Task: Search one way flight ticket for 3 adults in first from Longview: East Texas Regional Airport to Fort Wayne: Fort Wayne International Airport on 8-4-2023. Choice of flights is Alaska. Number of bags: 2 checked bags. Price is upto 82000. Outbound departure time preference is 5:00.
Action: Mouse moved to (219, 298)
Screenshot: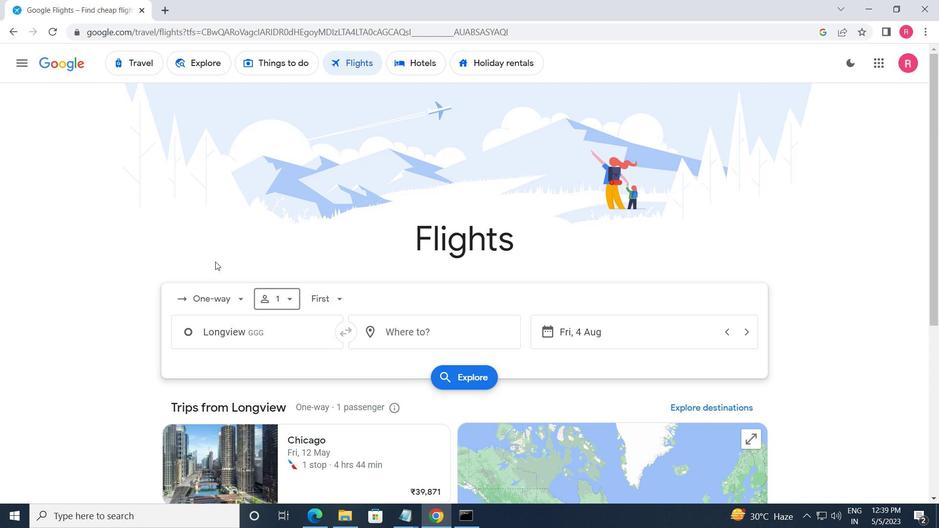 
Action: Mouse pressed left at (219, 298)
Screenshot: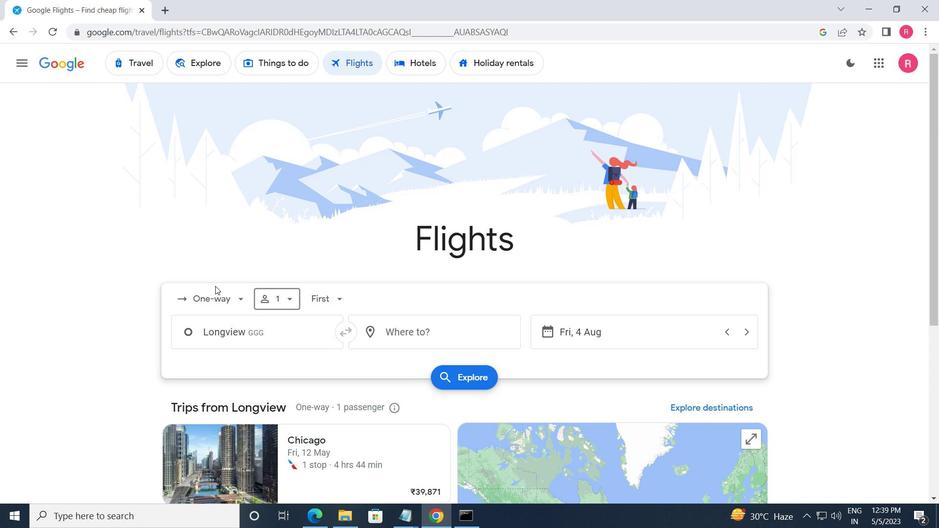
Action: Mouse moved to (238, 351)
Screenshot: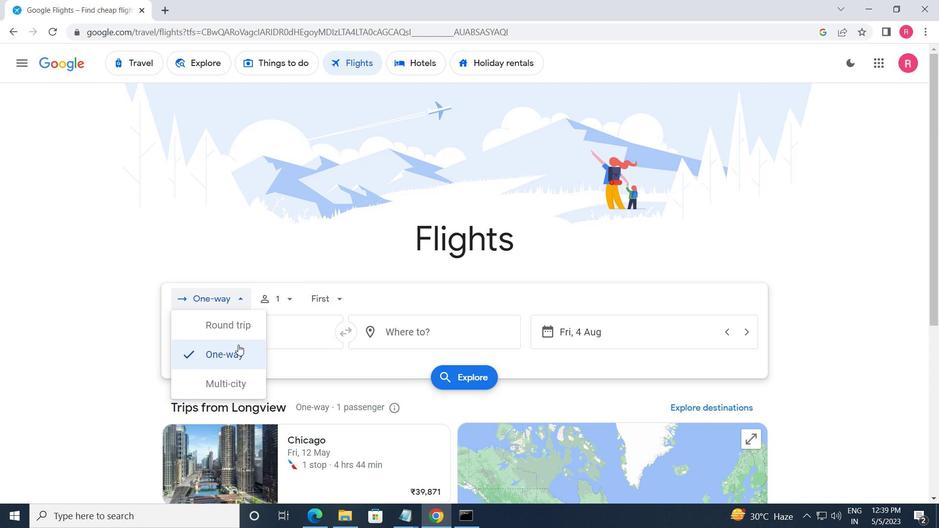 
Action: Mouse pressed left at (238, 351)
Screenshot: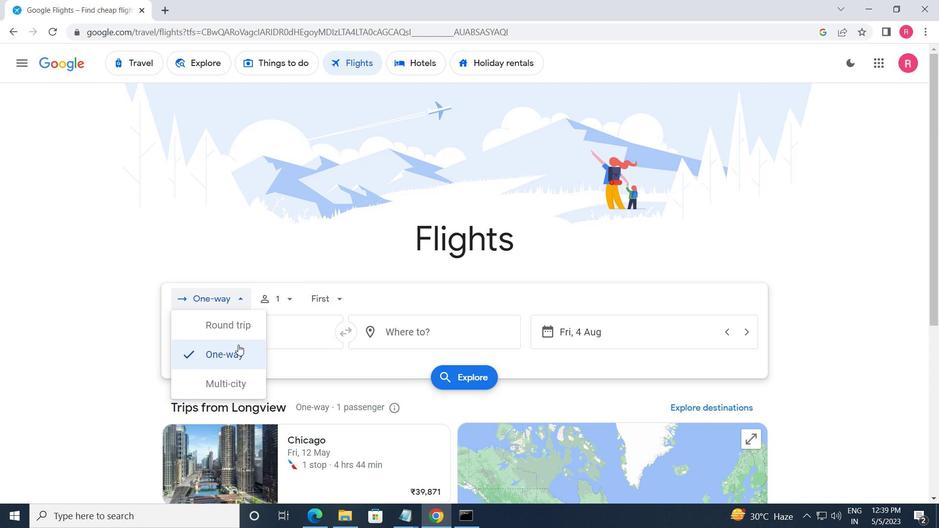 
Action: Mouse moved to (276, 305)
Screenshot: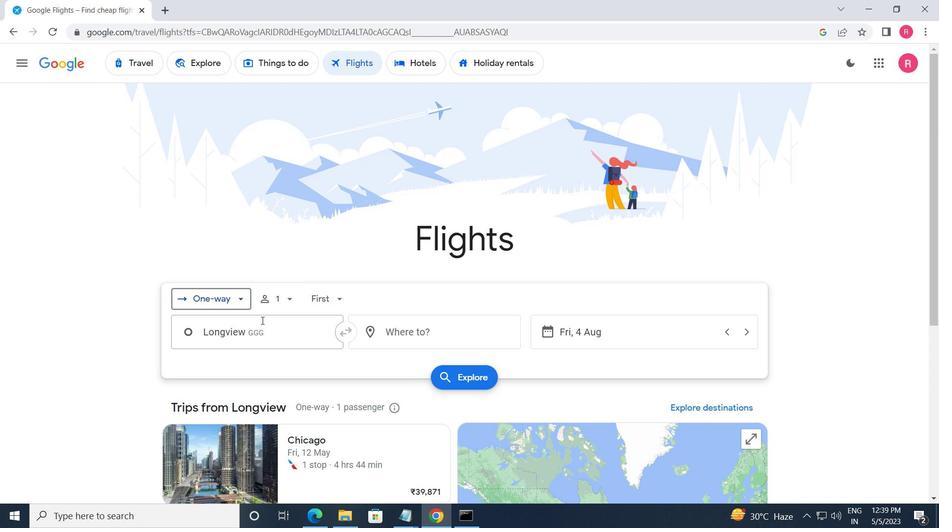 
Action: Mouse pressed left at (276, 305)
Screenshot: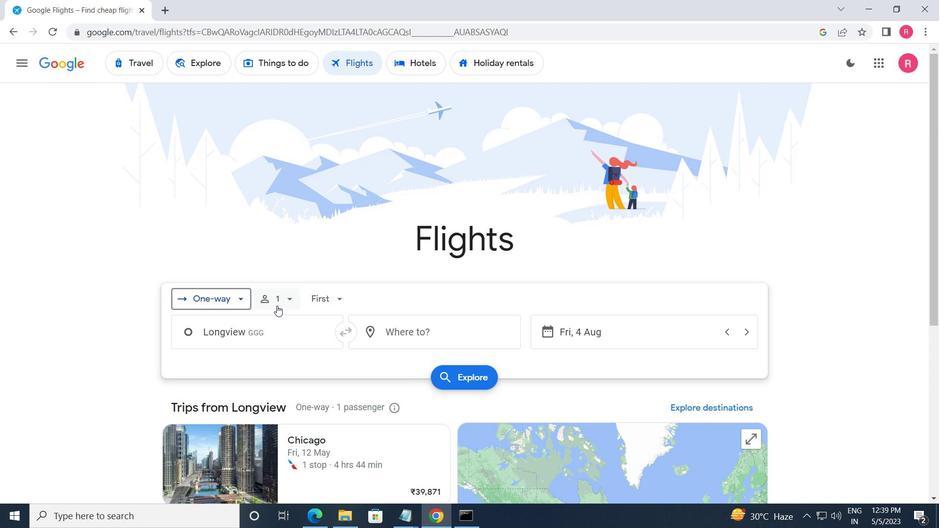 
Action: Mouse moved to (385, 330)
Screenshot: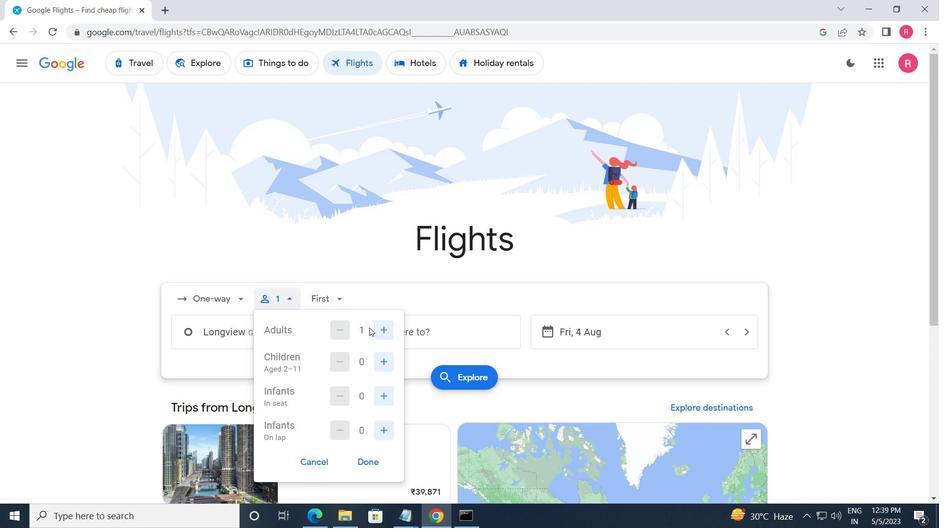 
Action: Mouse pressed left at (385, 330)
Screenshot: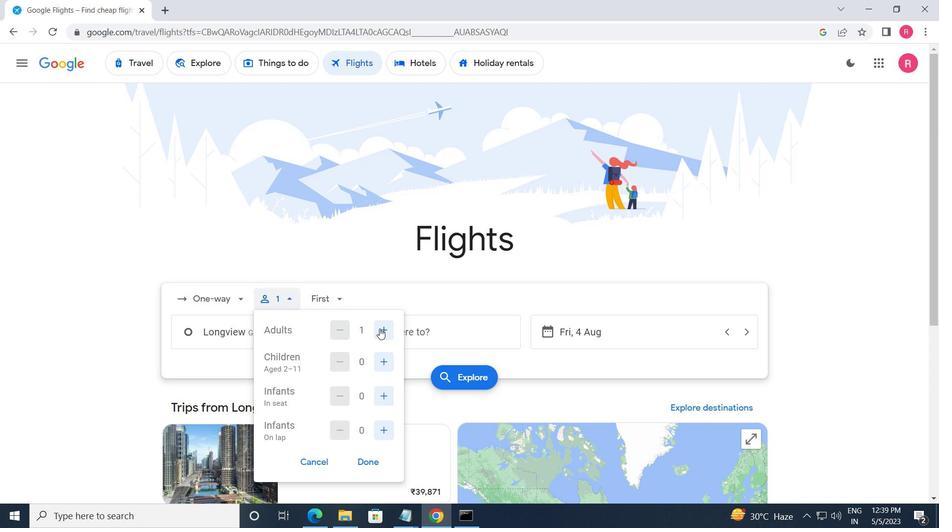 
Action: Mouse pressed left at (385, 330)
Screenshot: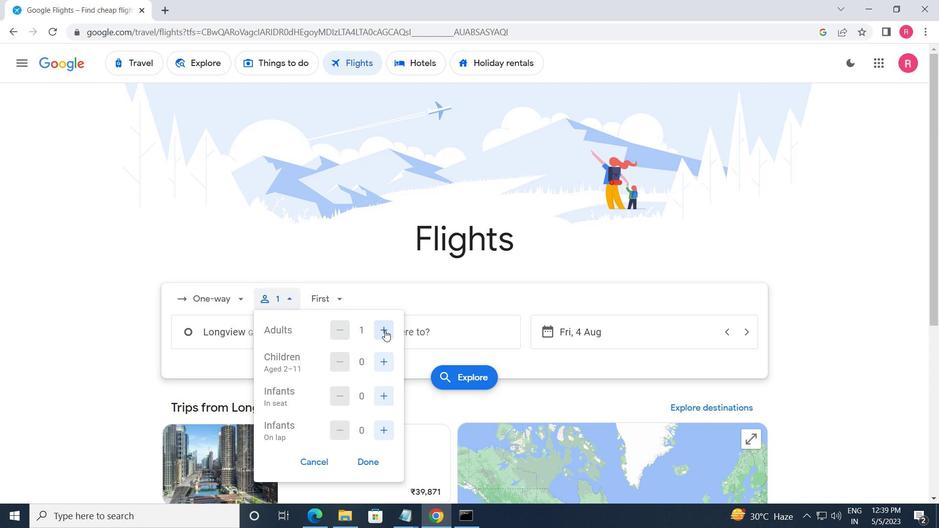 
Action: Mouse moved to (364, 462)
Screenshot: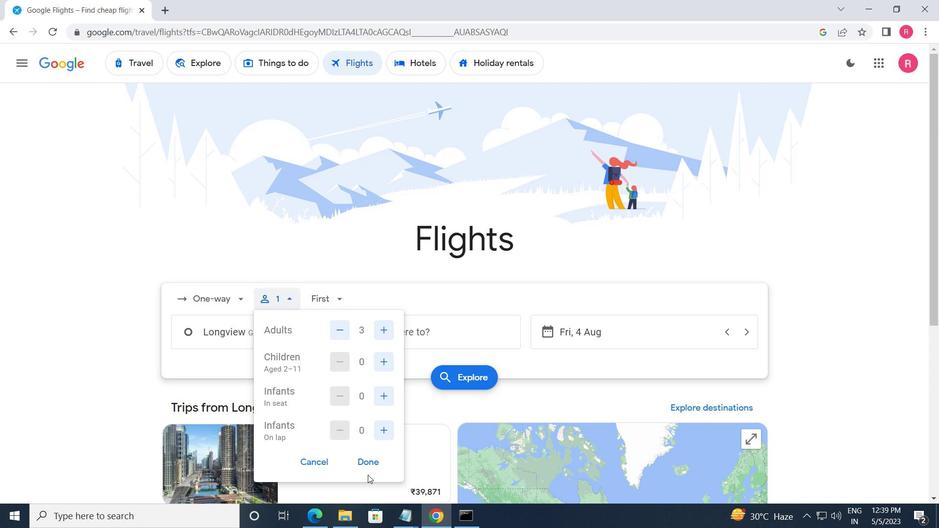 
Action: Mouse pressed left at (364, 462)
Screenshot: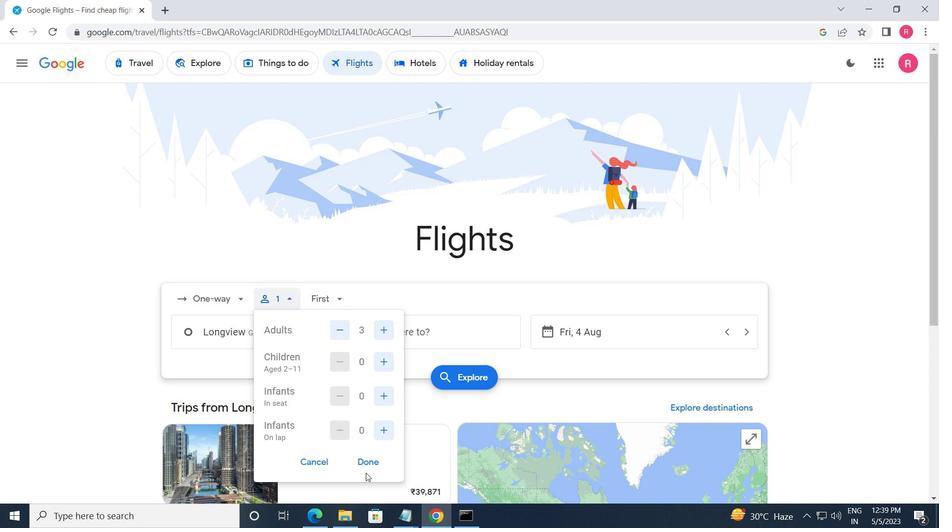 
Action: Mouse moved to (334, 309)
Screenshot: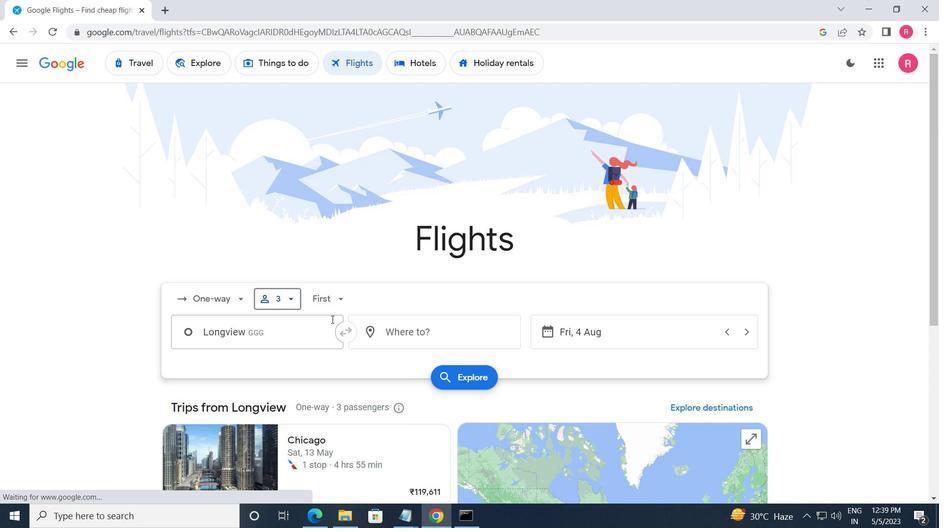 
Action: Mouse pressed left at (334, 309)
Screenshot: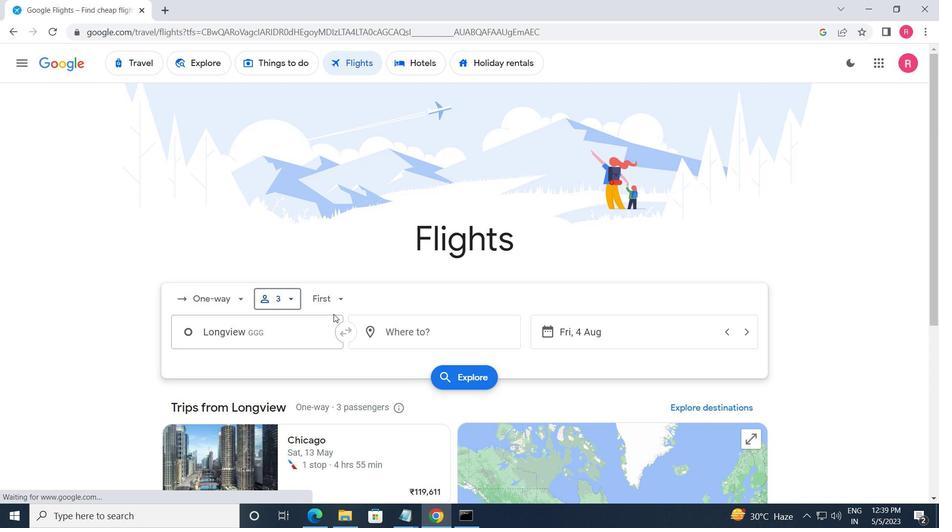 
Action: Mouse moved to (356, 411)
Screenshot: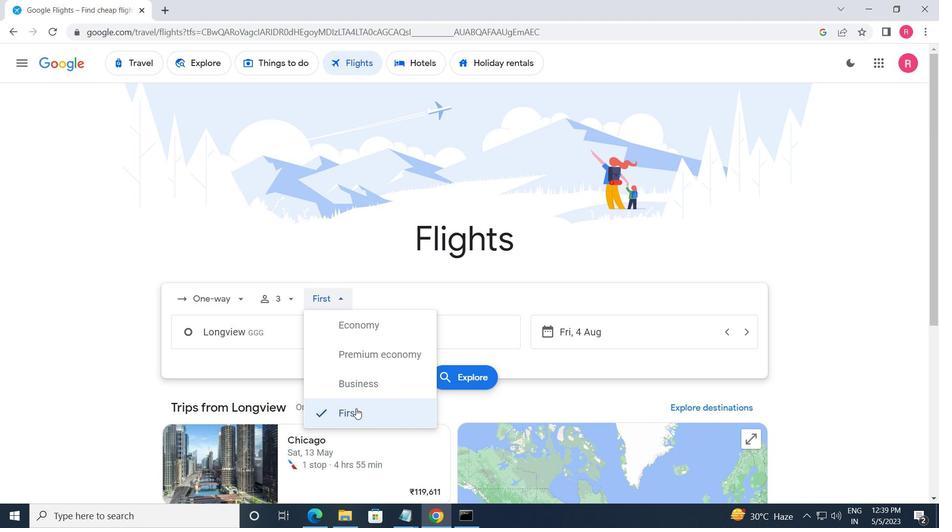 
Action: Mouse pressed left at (356, 411)
Screenshot: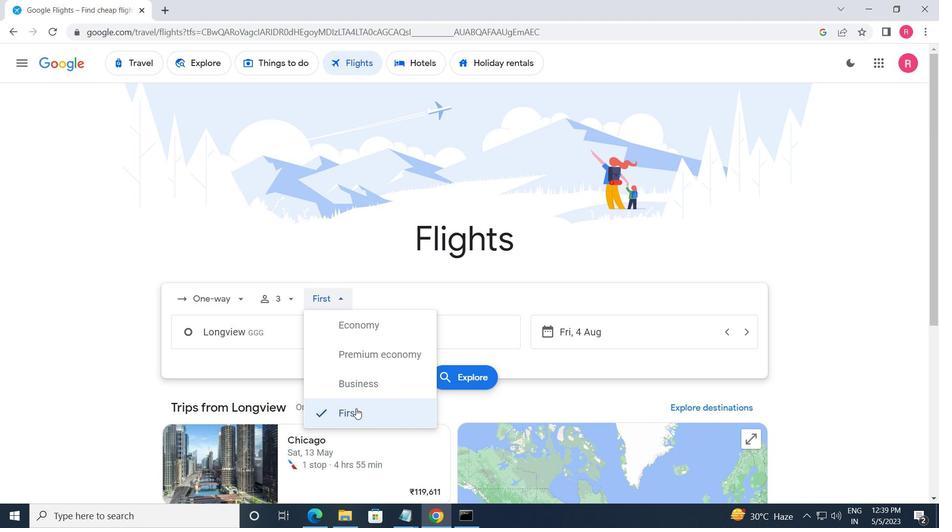 
Action: Mouse moved to (300, 336)
Screenshot: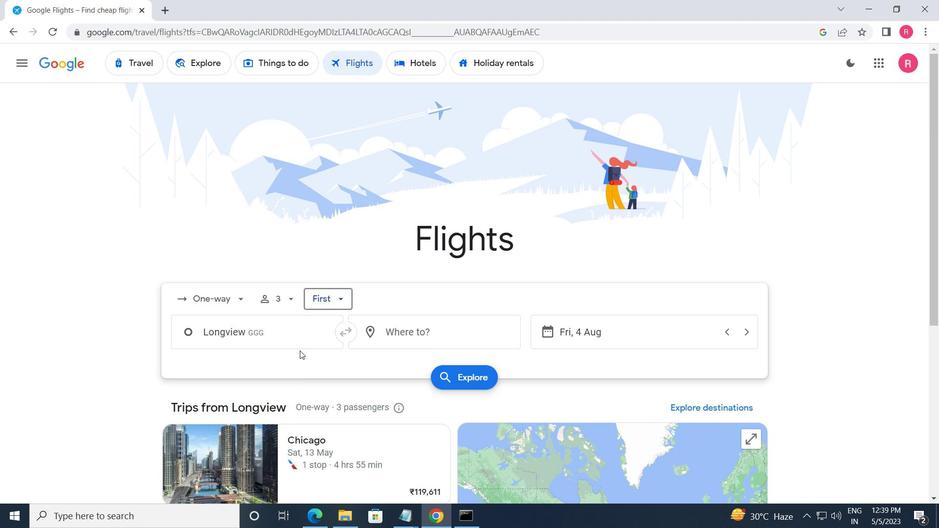 
Action: Mouse pressed left at (300, 336)
Screenshot: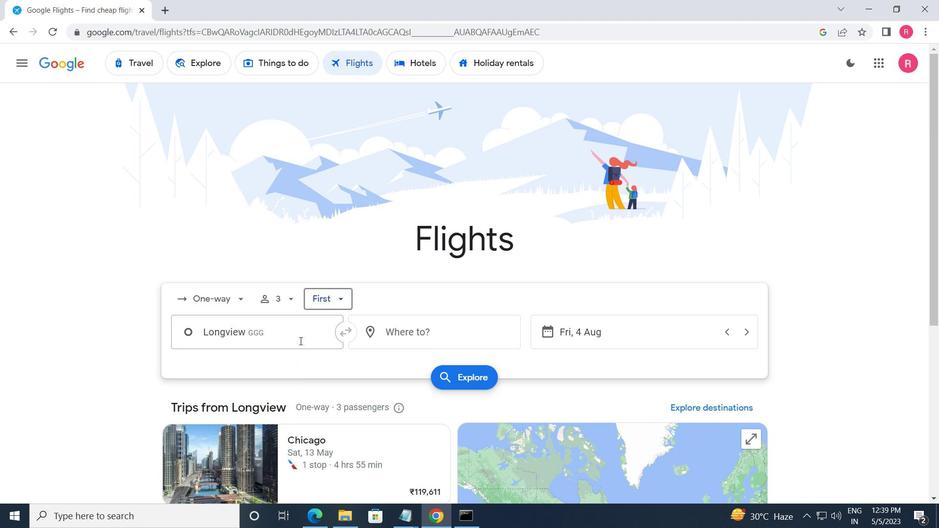 
Action: Key pressed <Key.shift_r><Key.shift_r>Longview
Screenshot: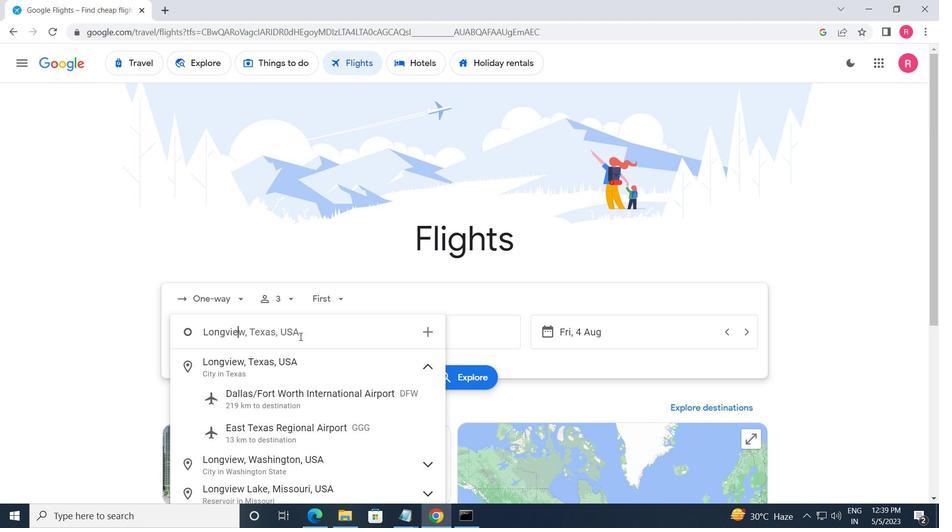 
Action: Mouse moved to (292, 420)
Screenshot: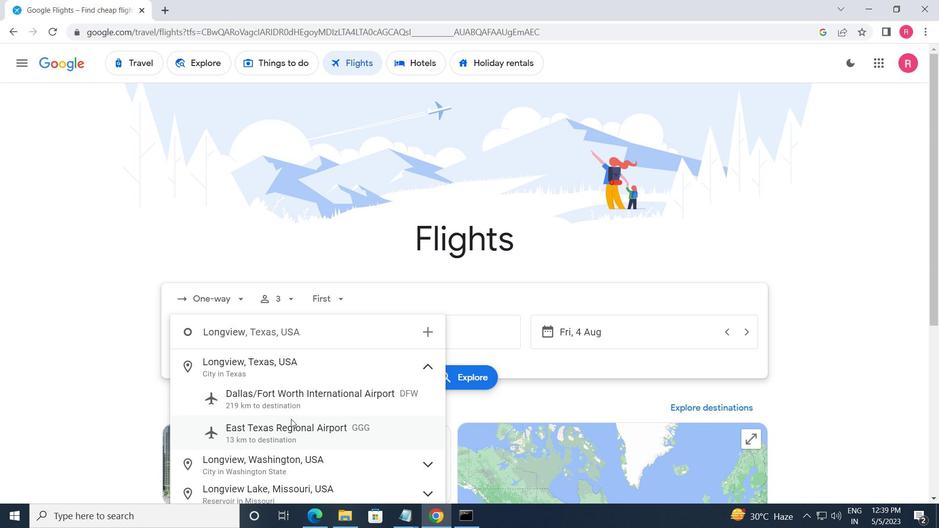 
Action: Mouse pressed left at (292, 420)
Screenshot: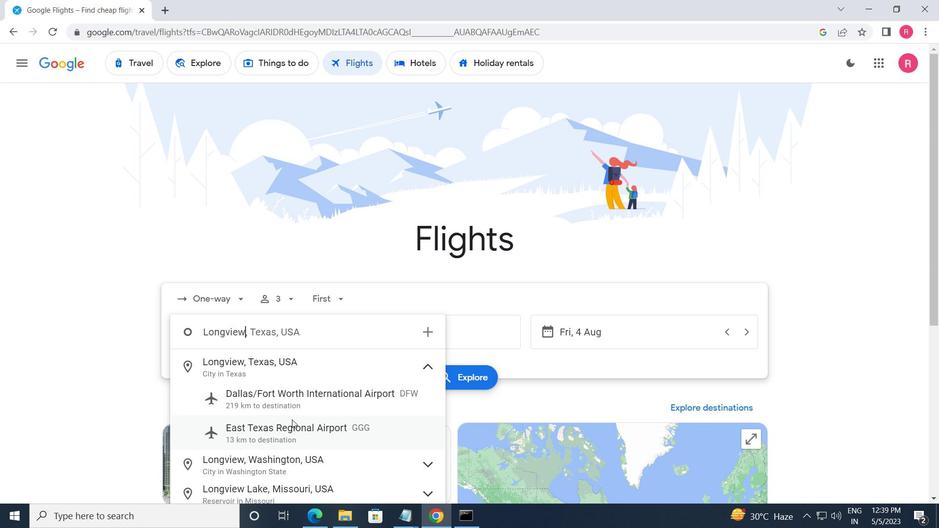 
Action: Mouse moved to (422, 335)
Screenshot: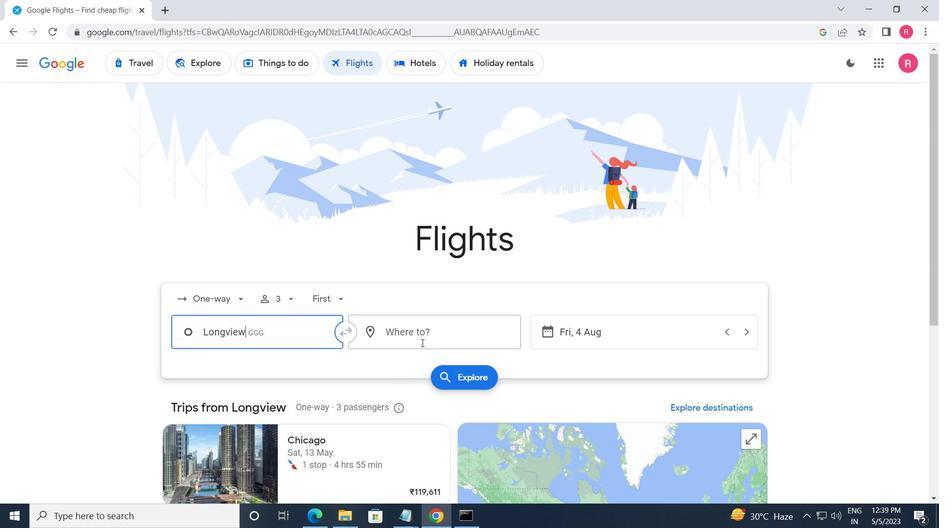 
Action: Mouse pressed left at (422, 335)
Screenshot: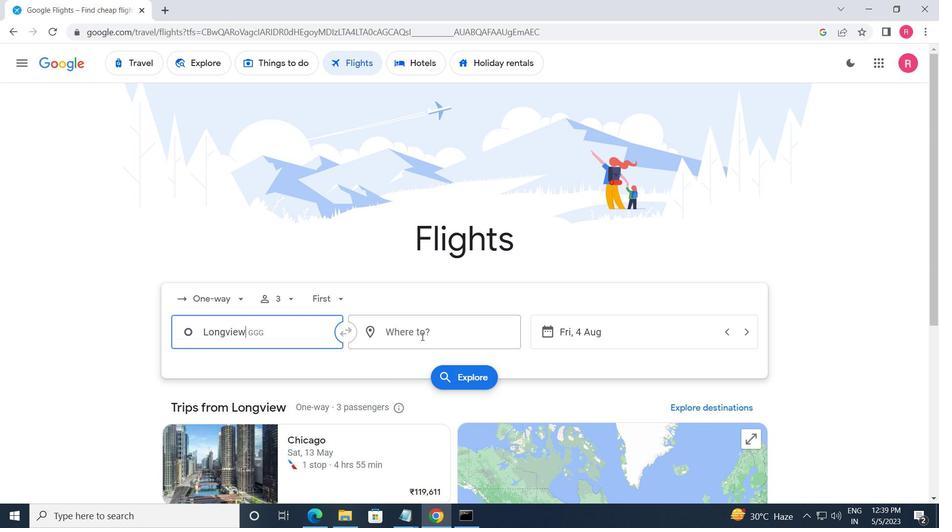 
Action: Mouse moved to (386, 324)
Screenshot: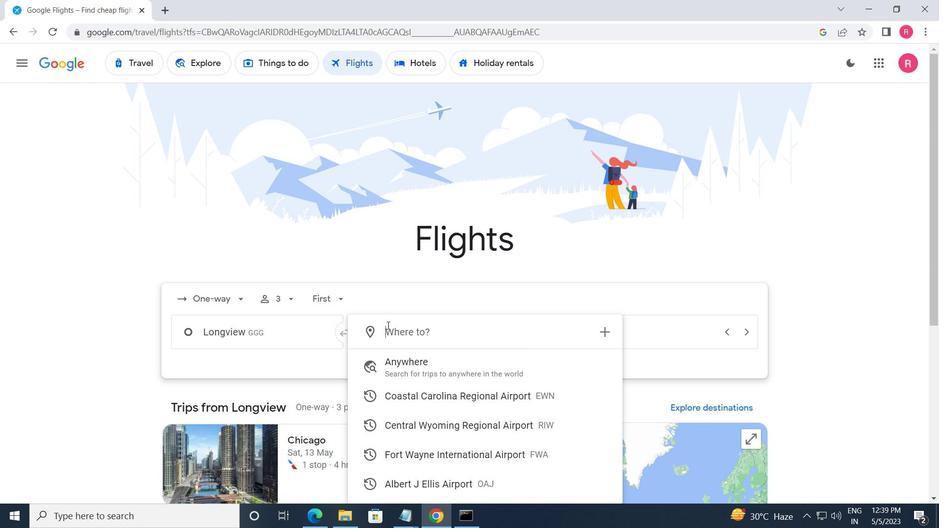 
Action: Key pressed <Key.shift>FORT<Key.space><Key.shift>WAYM<Key.backspace>NE
Screenshot: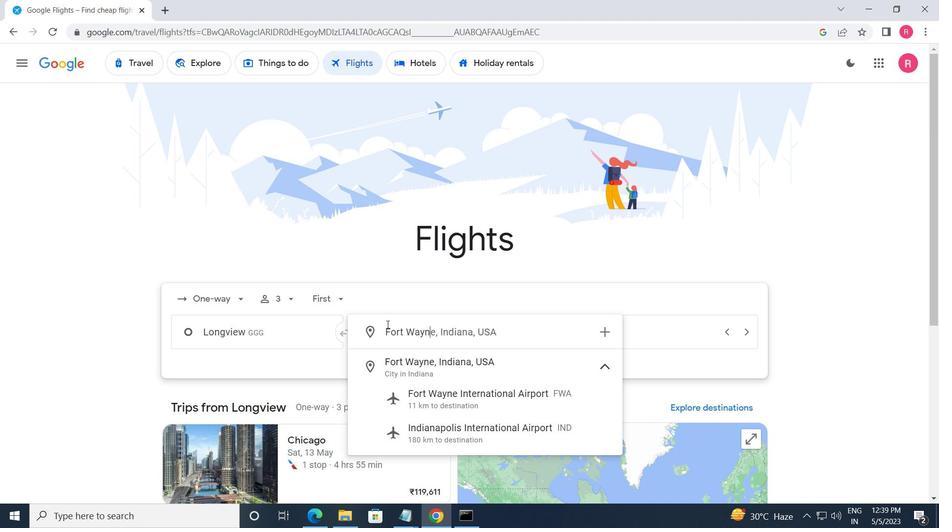
Action: Mouse moved to (493, 399)
Screenshot: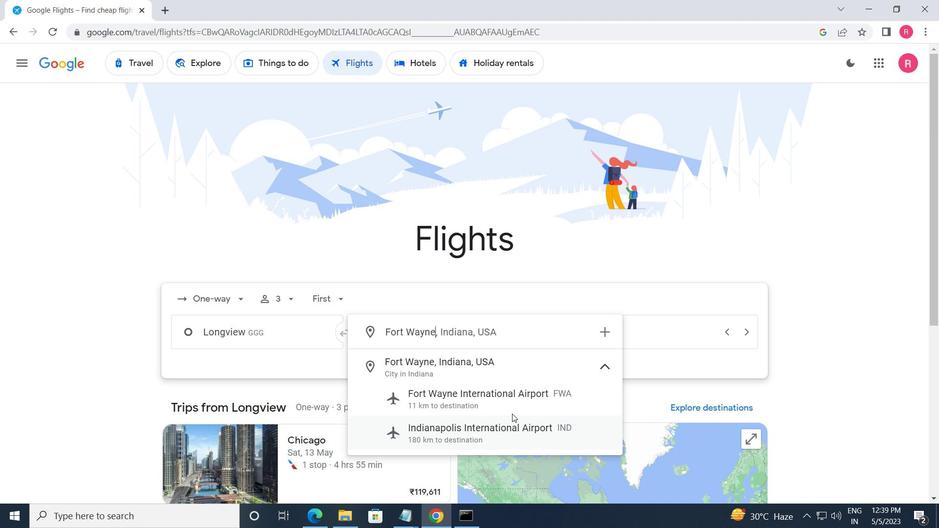 
Action: Mouse pressed left at (493, 399)
Screenshot: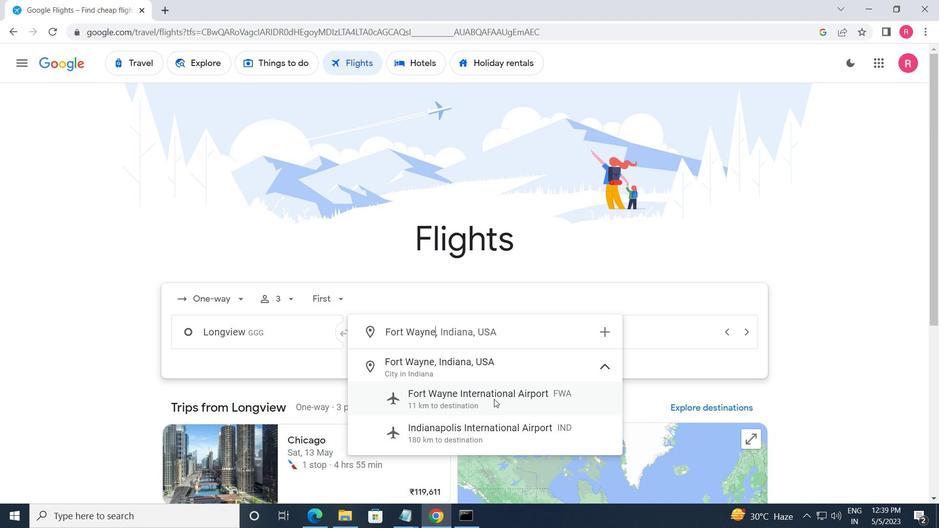 
Action: Mouse moved to (665, 323)
Screenshot: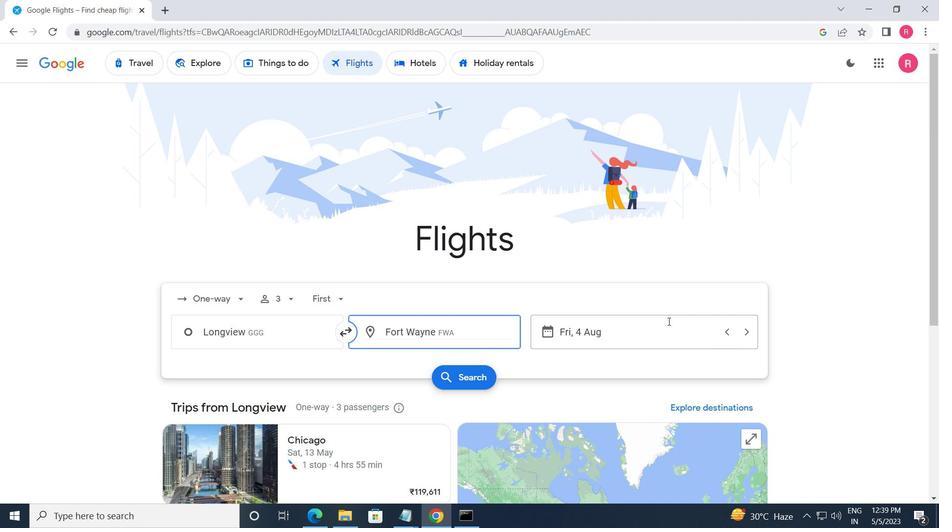
Action: Mouse pressed left at (665, 323)
Screenshot: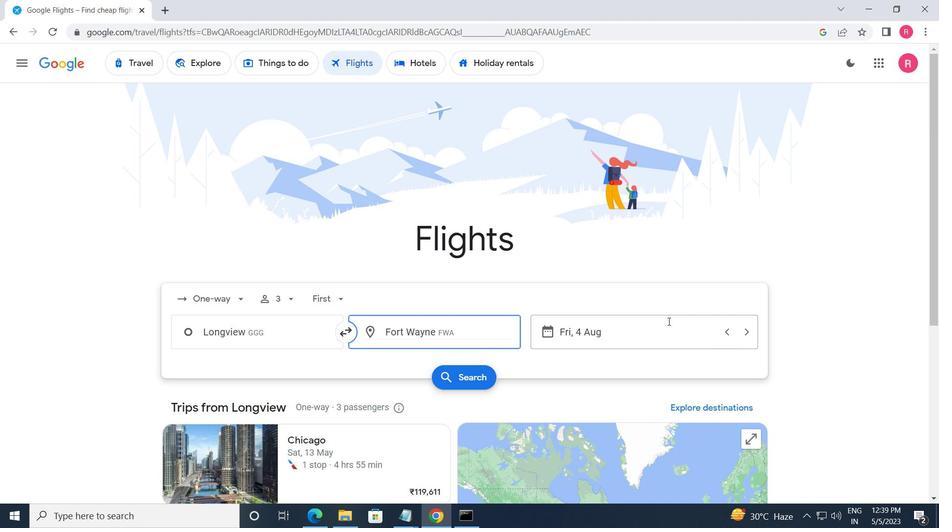 
Action: Mouse moved to (474, 286)
Screenshot: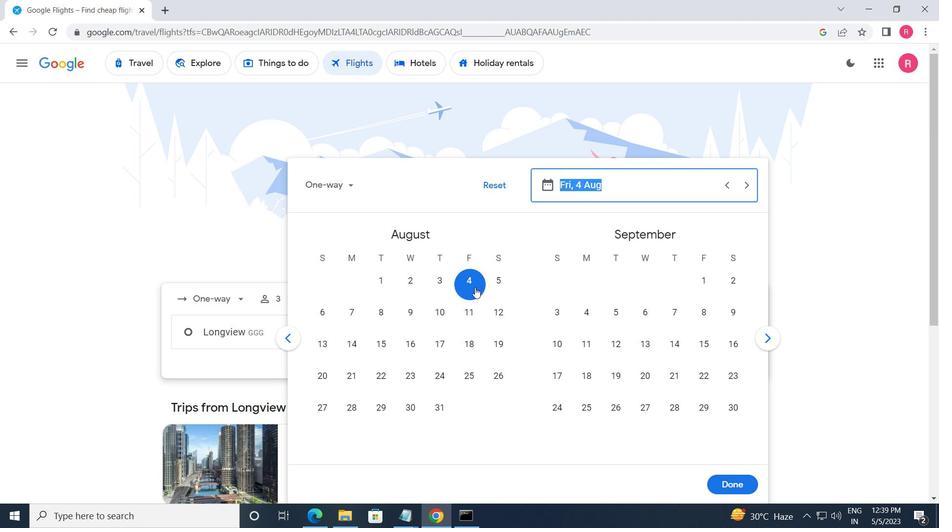 
Action: Mouse pressed left at (474, 286)
Screenshot: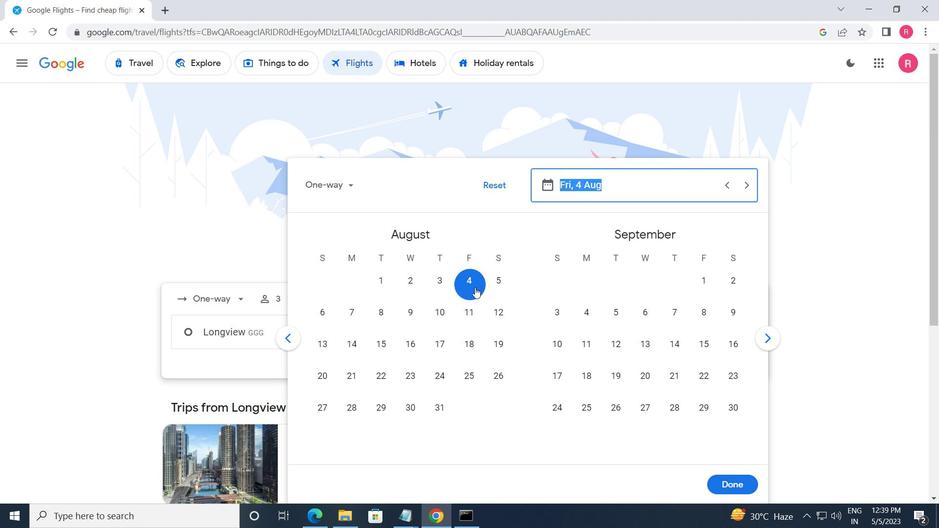 
Action: Mouse moved to (734, 489)
Screenshot: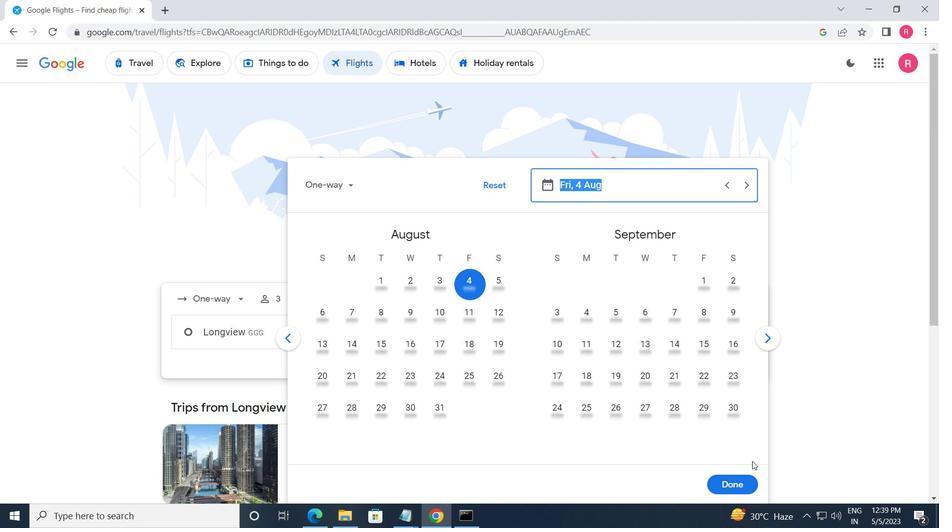 
Action: Mouse pressed left at (734, 489)
Screenshot: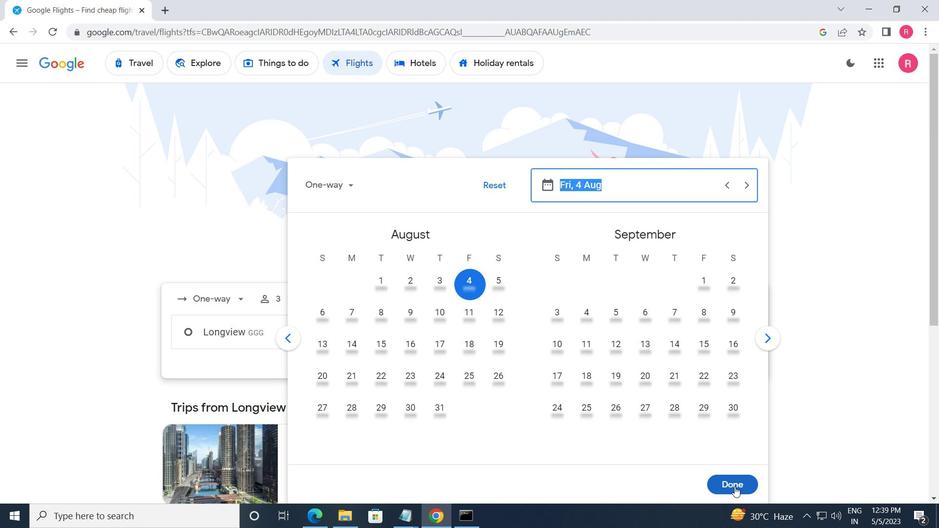 
Action: Mouse moved to (483, 374)
Screenshot: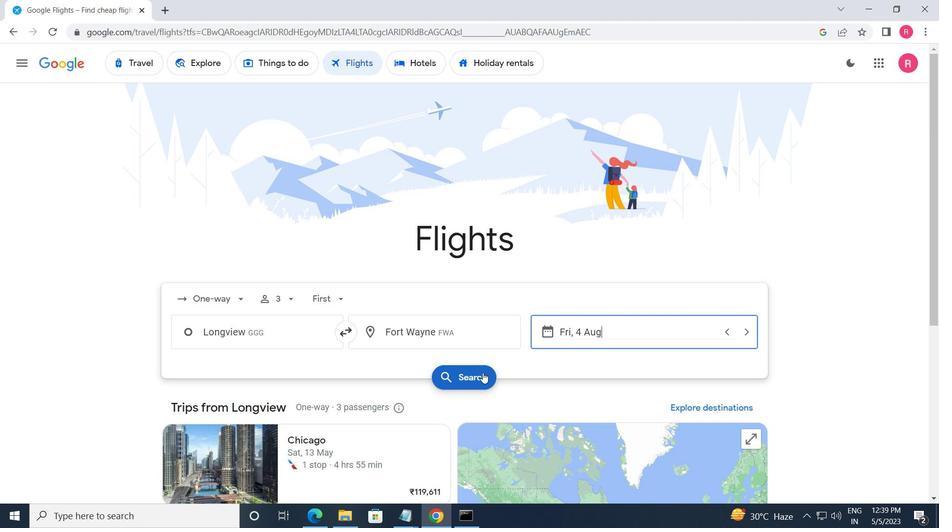 
Action: Mouse pressed left at (483, 374)
Screenshot: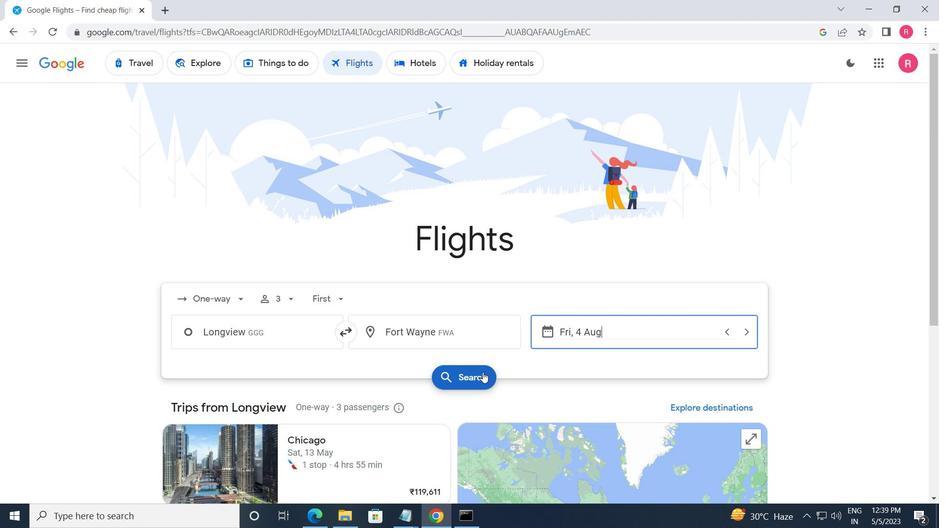 
Action: Mouse moved to (181, 179)
Screenshot: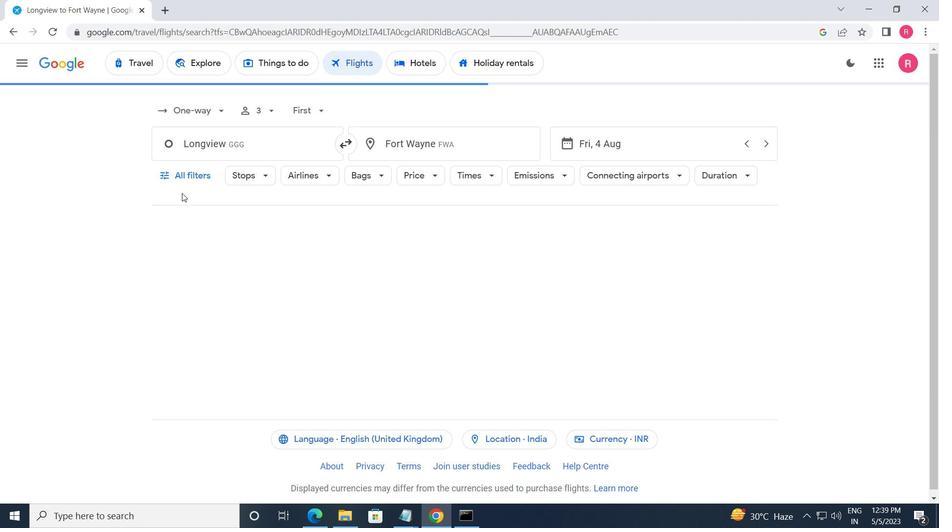
Action: Mouse pressed left at (181, 179)
Screenshot: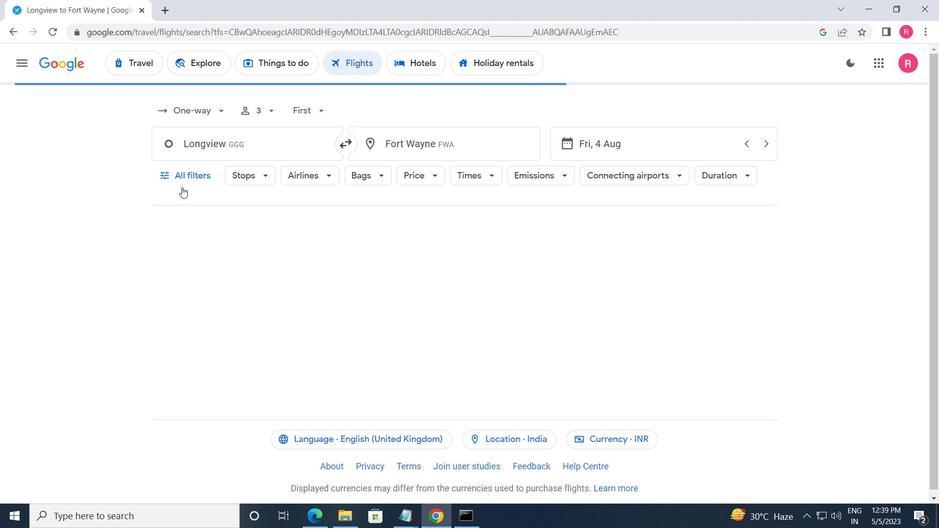 
Action: Mouse moved to (264, 310)
Screenshot: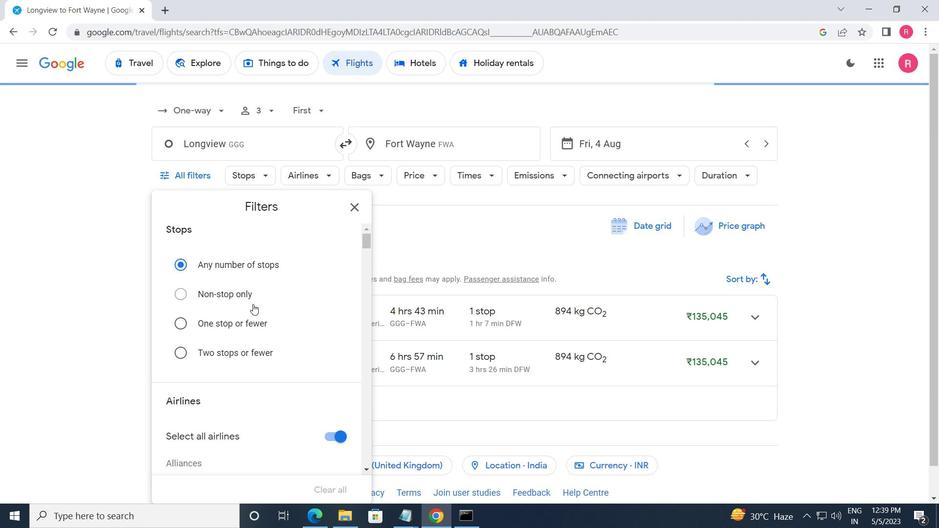 
Action: Mouse scrolled (264, 310) with delta (0, 0)
Screenshot: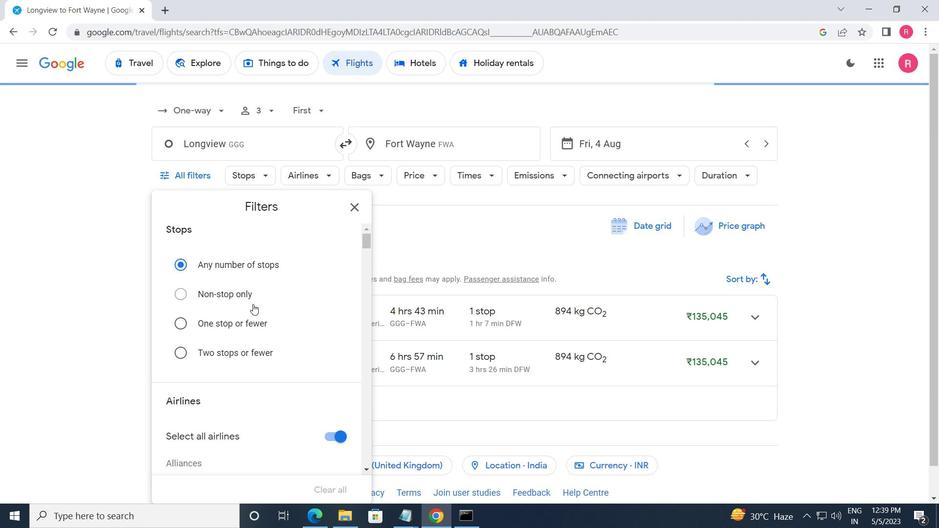 
Action: Mouse moved to (258, 313)
Screenshot: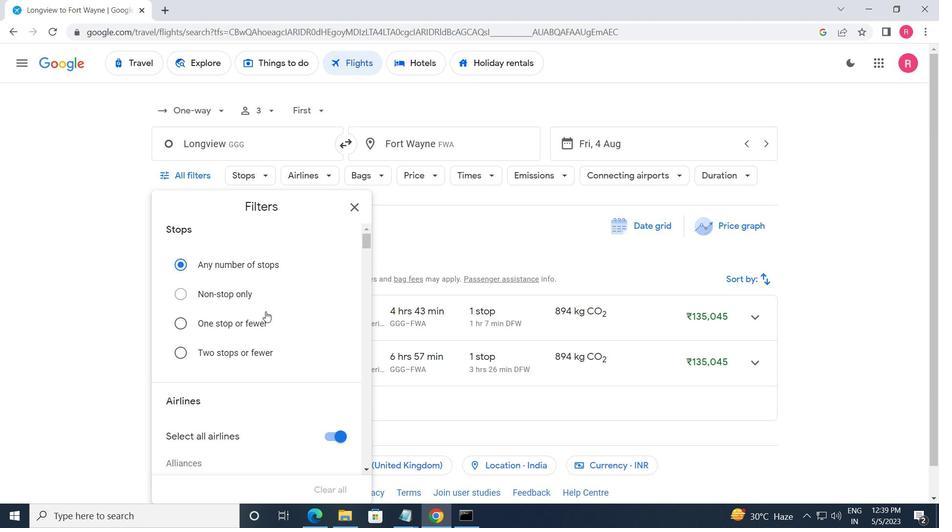 
Action: Mouse scrolled (258, 312) with delta (0, 0)
Screenshot: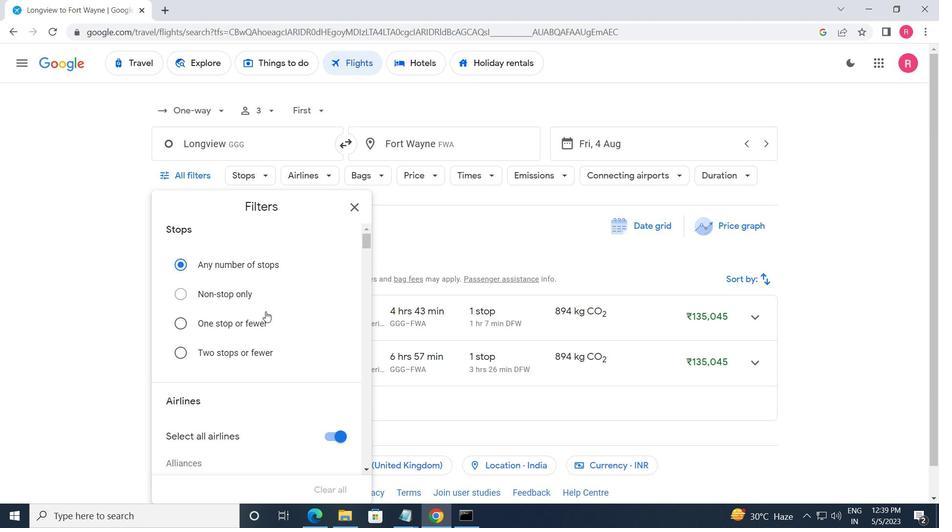 
Action: Mouse moved to (257, 313)
Screenshot: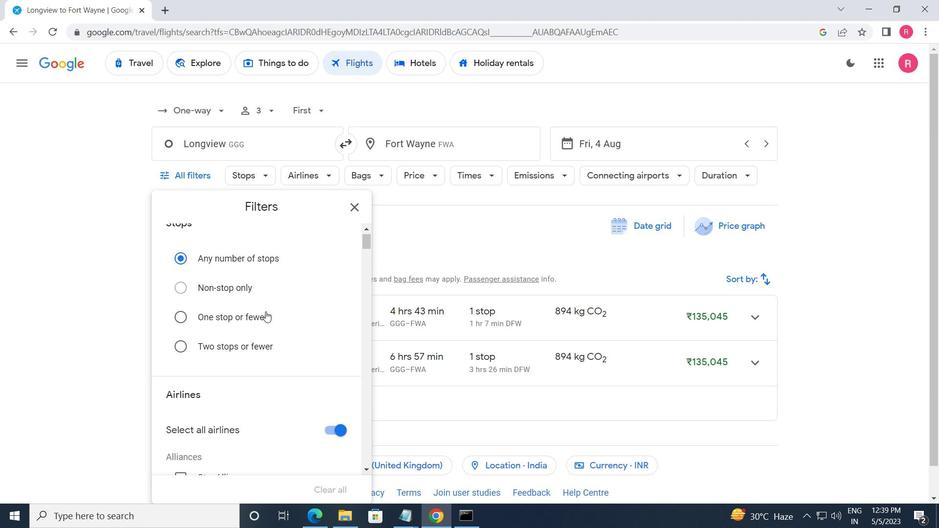 
Action: Mouse scrolled (257, 313) with delta (0, 0)
Screenshot: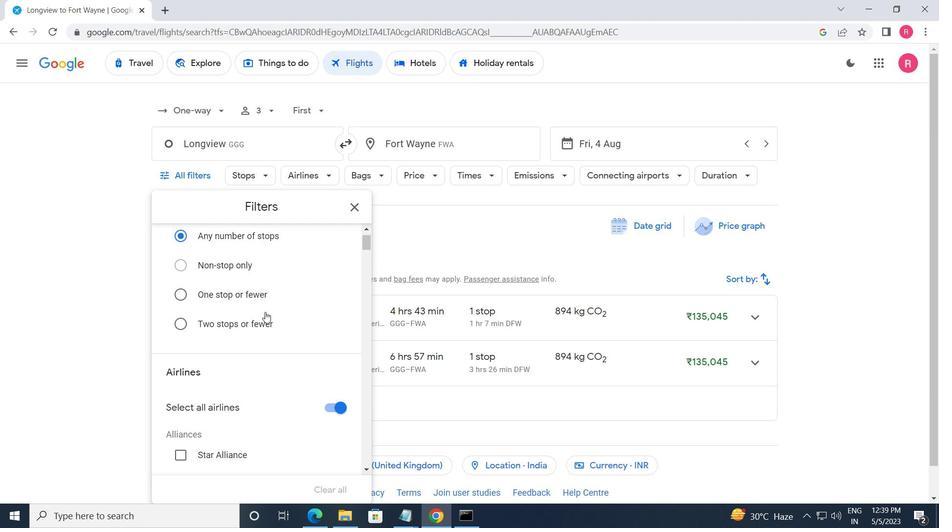 
Action: Mouse moved to (257, 314)
Screenshot: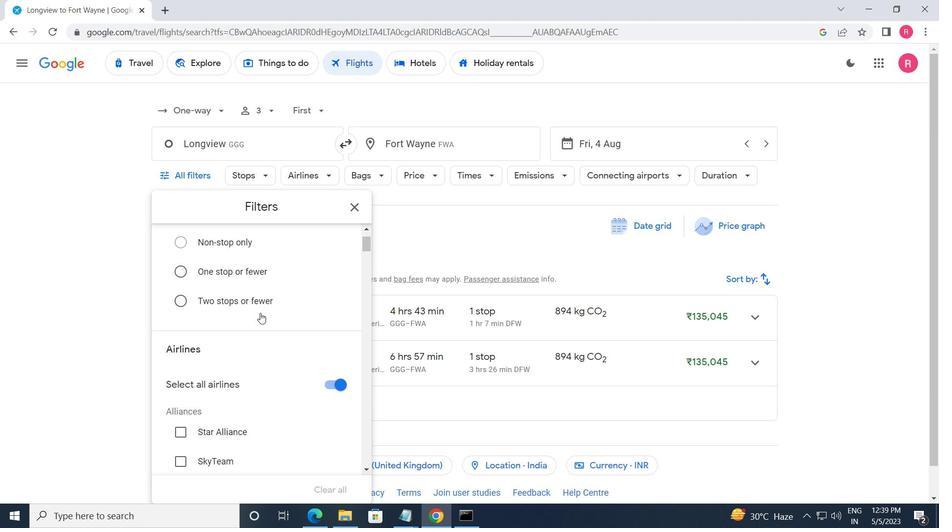 
Action: Mouse scrolled (257, 313) with delta (0, 0)
Screenshot: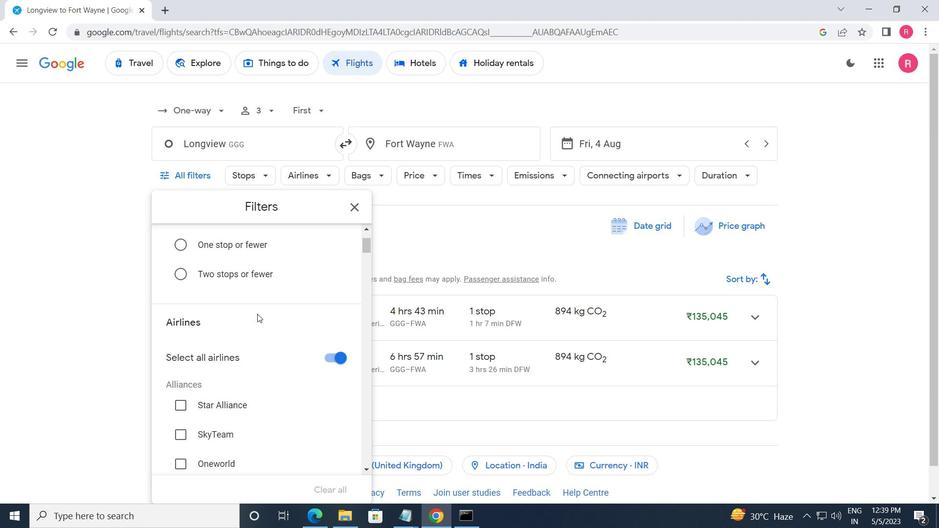 
Action: Mouse moved to (257, 315)
Screenshot: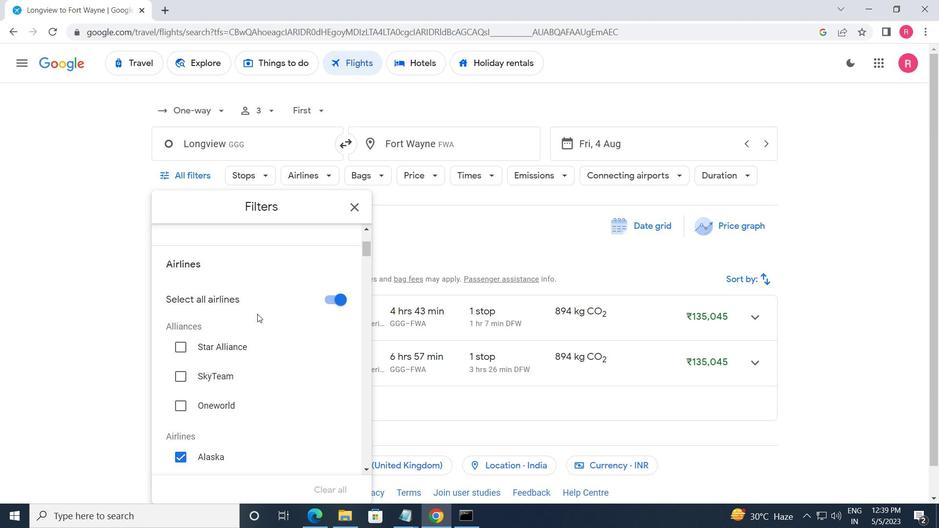 
Action: Mouse scrolled (257, 315) with delta (0, 0)
Screenshot: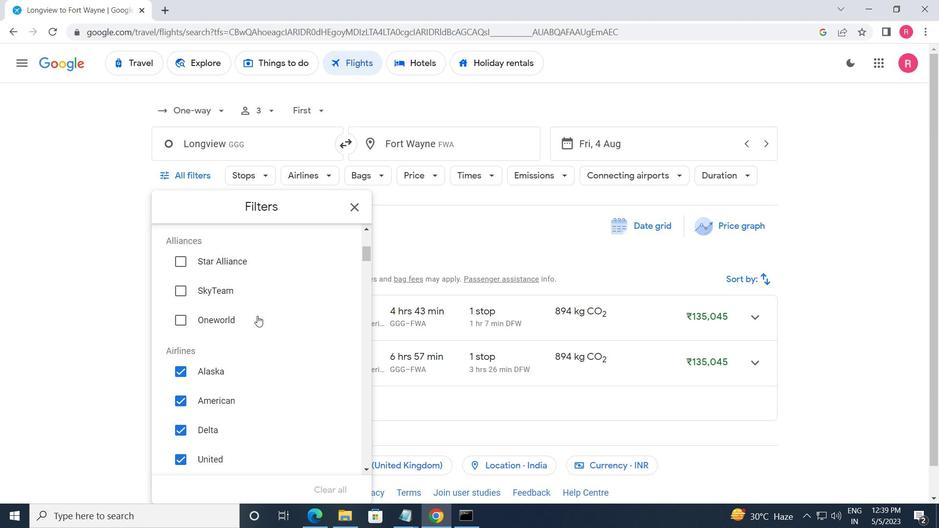 
Action: Mouse moved to (307, 290)
Screenshot: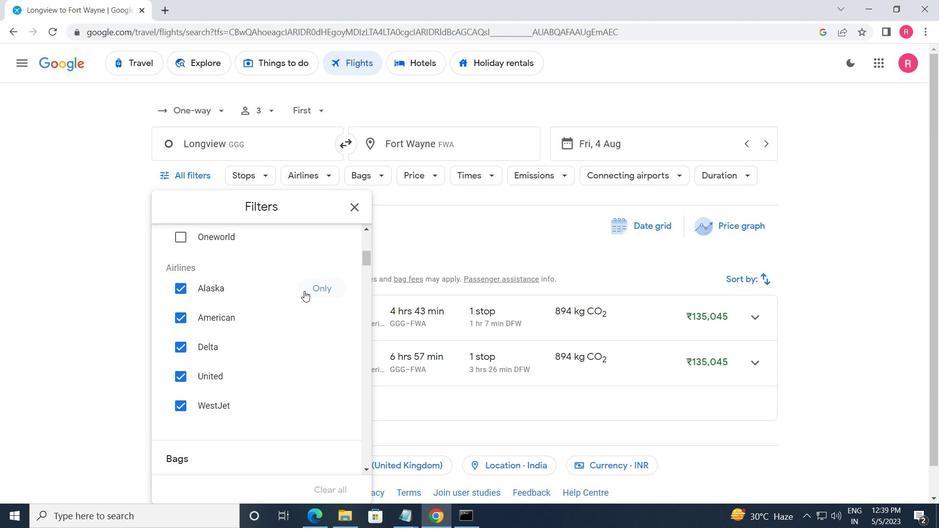 
Action: Mouse pressed left at (307, 290)
Screenshot: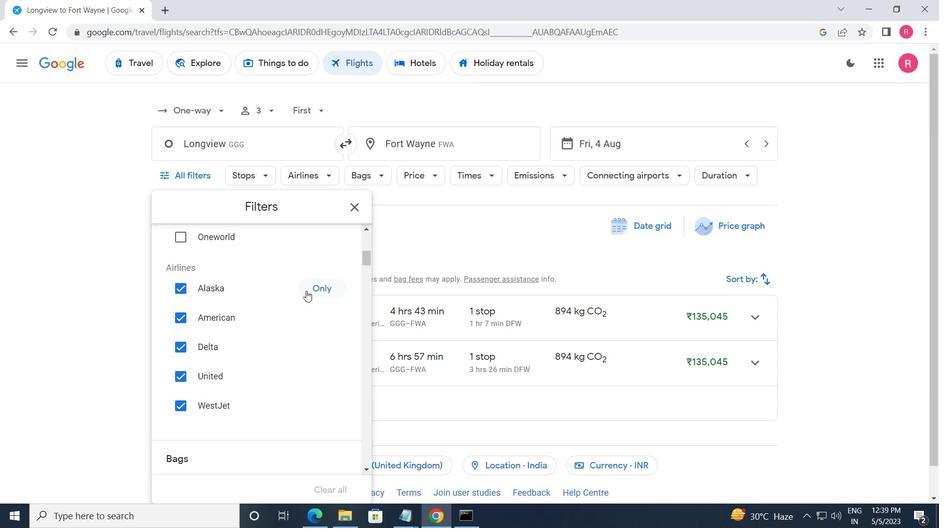 
Action: Mouse moved to (309, 310)
Screenshot: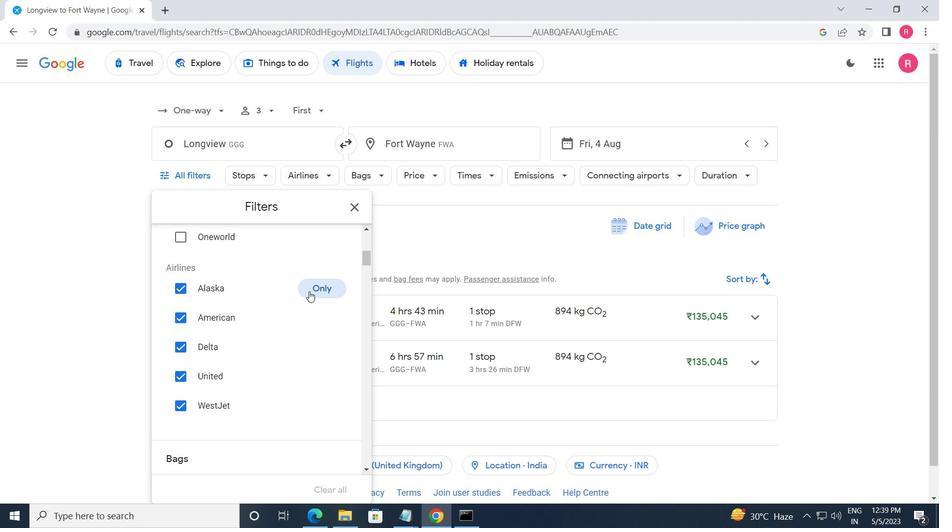 
Action: Mouse scrolled (309, 309) with delta (0, 0)
Screenshot: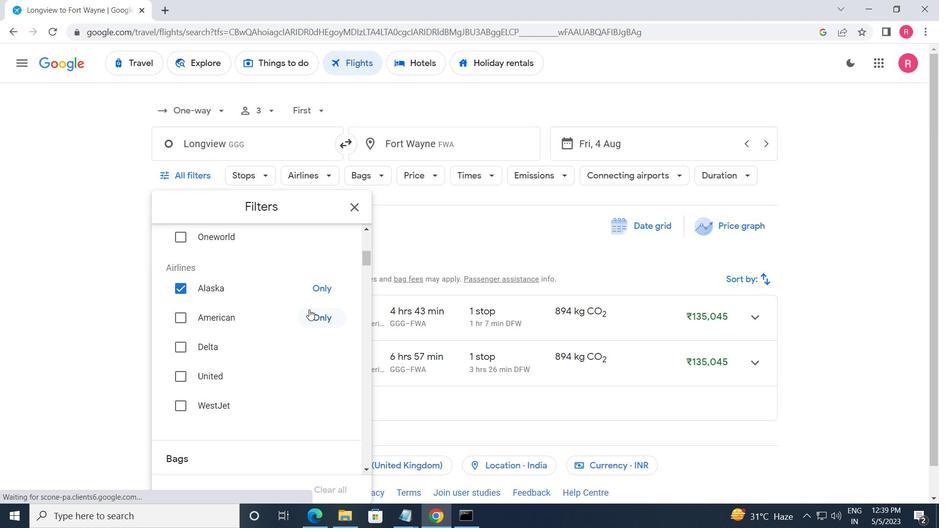 
Action: Mouse scrolled (309, 309) with delta (0, 0)
Screenshot: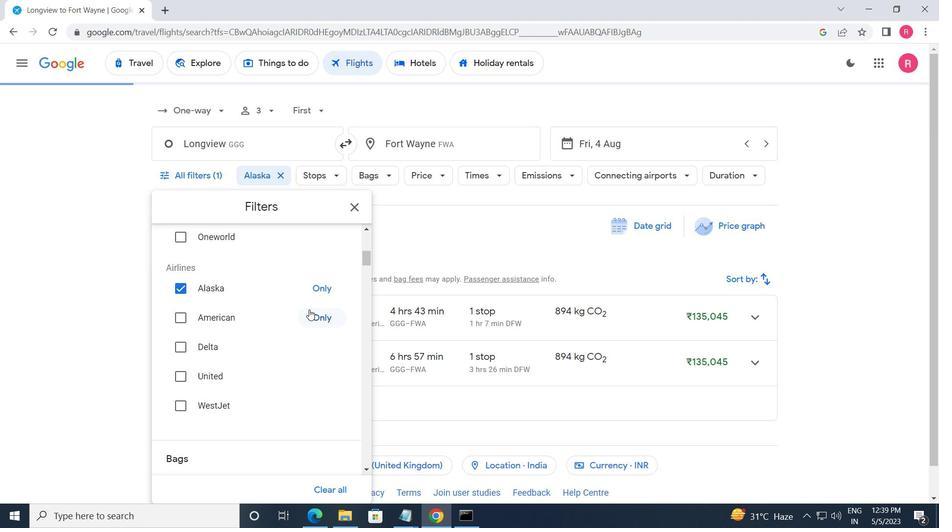 
Action: Mouse scrolled (309, 309) with delta (0, 0)
Screenshot: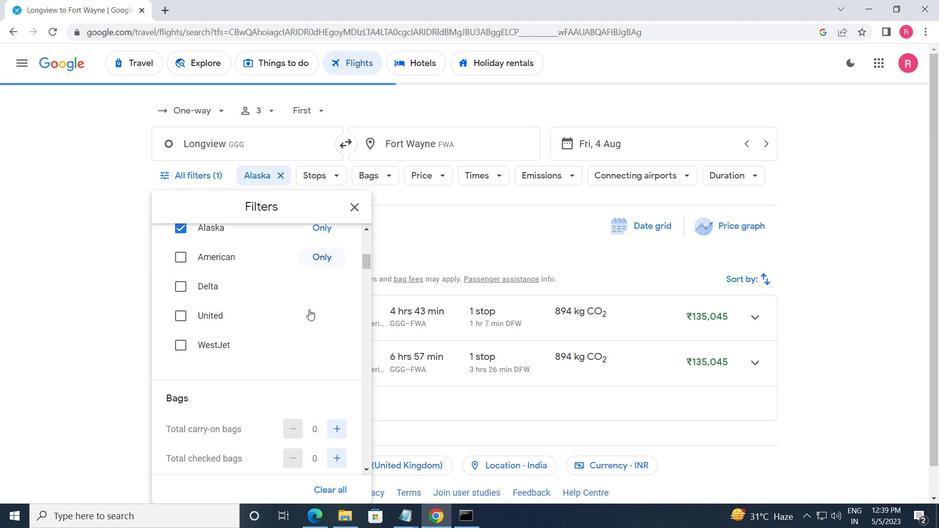 
Action: Mouse moved to (340, 338)
Screenshot: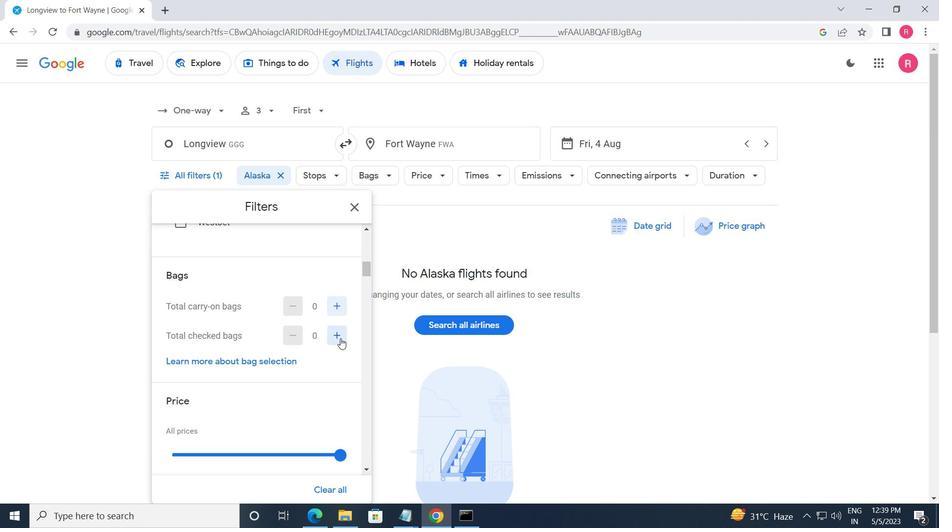 
Action: Mouse pressed left at (340, 338)
Screenshot: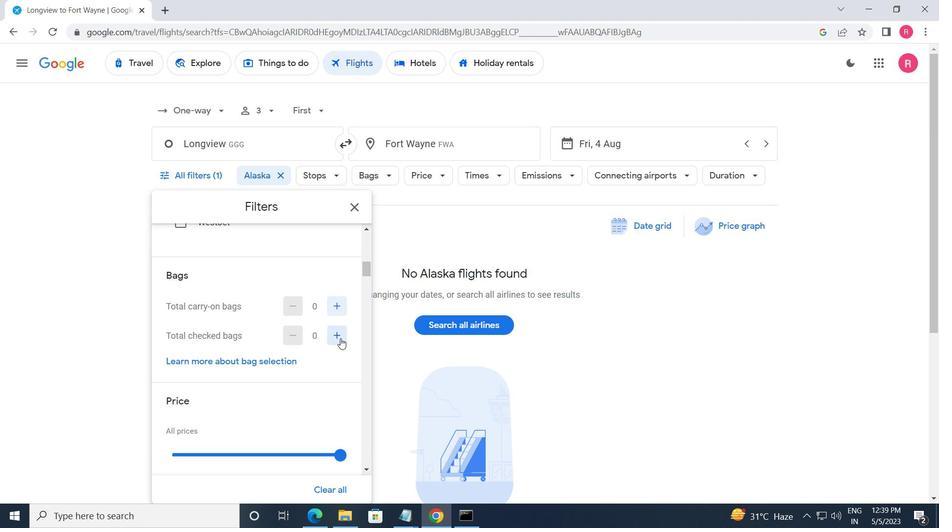 
Action: Mouse moved to (338, 338)
Screenshot: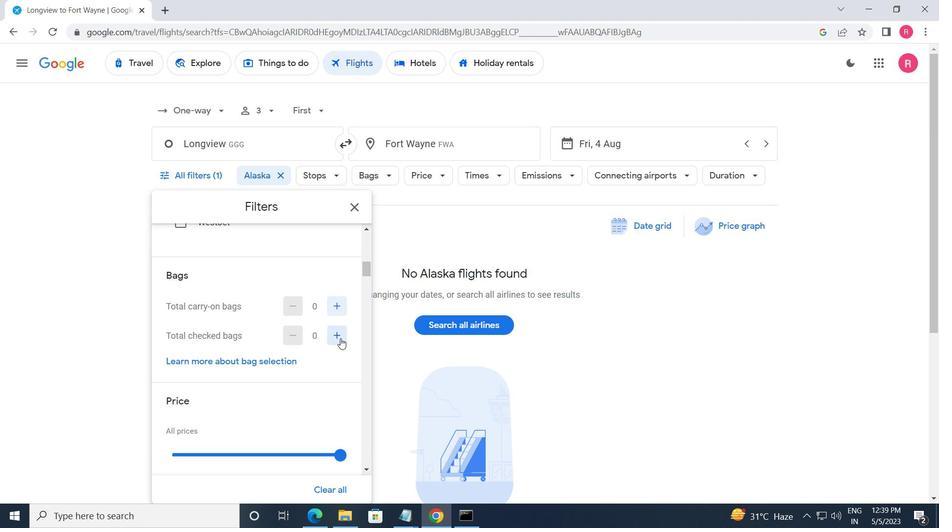 
Action: Mouse pressed left at (338, 338)
Screenshot: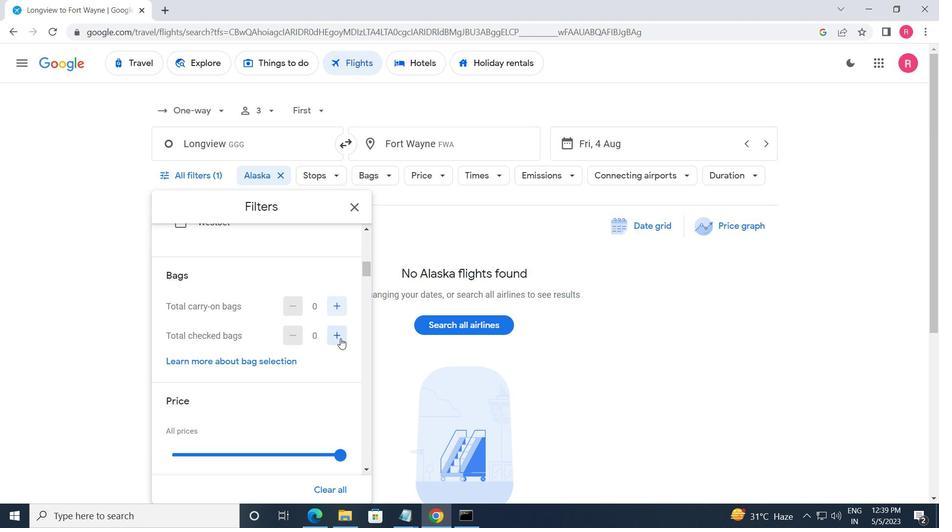 
Action: Mouse moved to (338, 337)
Screenshot: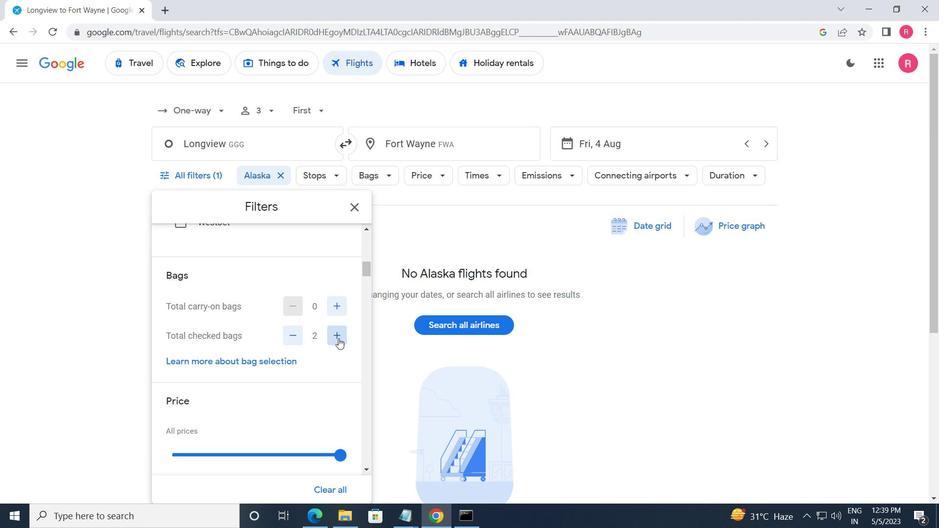 
Action: Mouse scrolled (338, 337) with delta (0, 0)
Screenshot: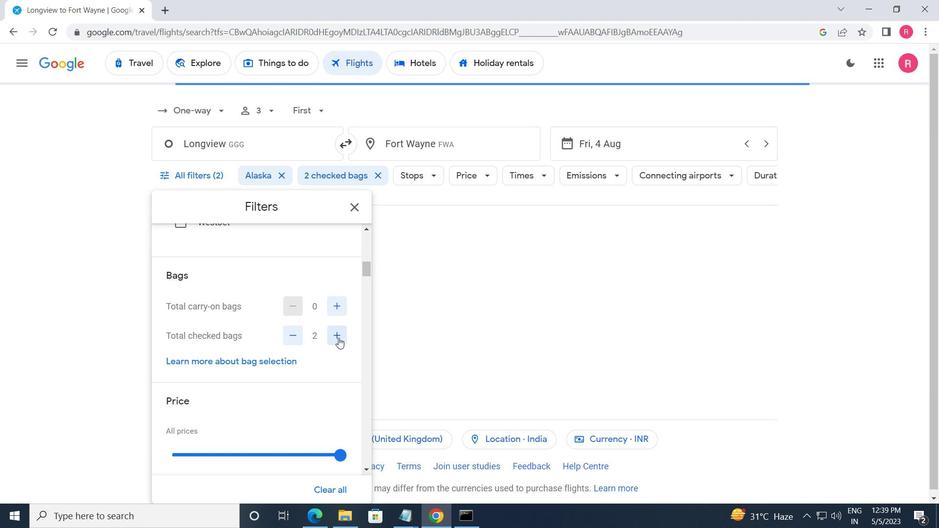
Action: Mouse scrolled (338, 337) with delta (0, 0)
Screenshot: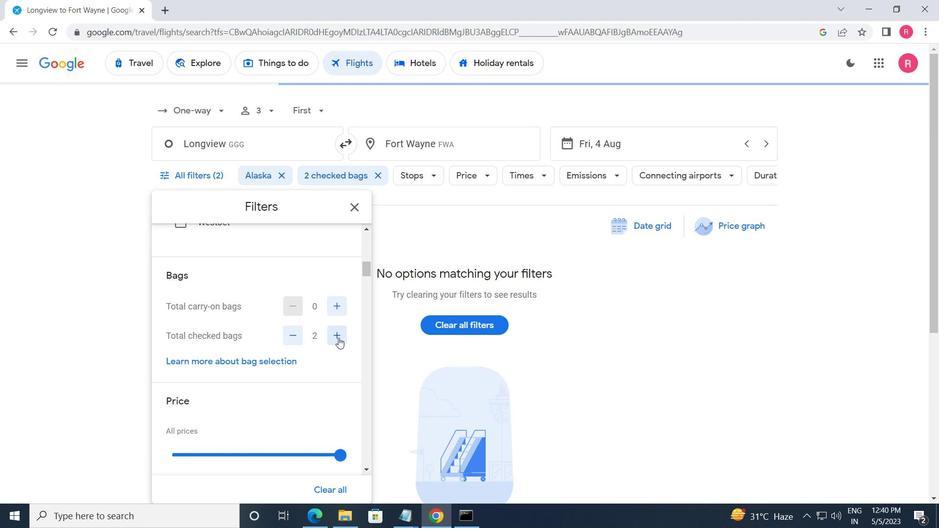 
Action: Mouse moved to (347, 333)
Screenshot: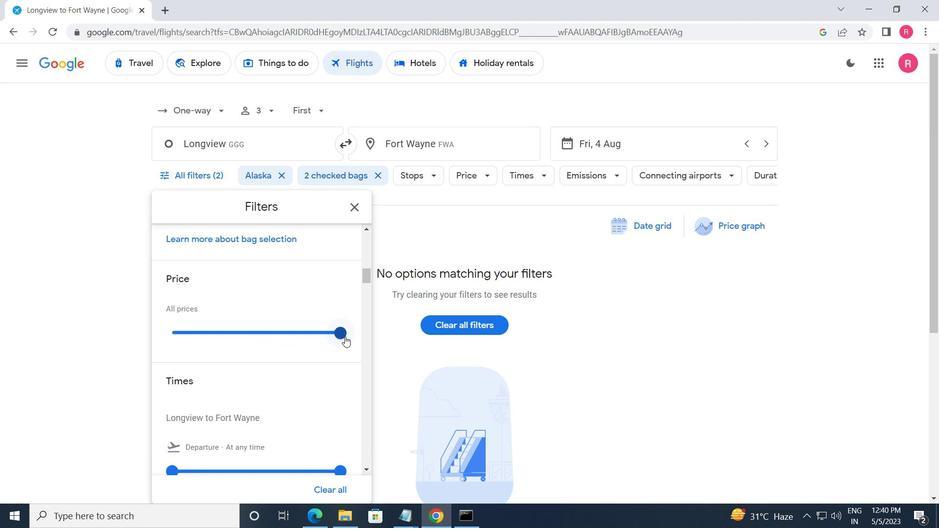
Action: Mouse pressed left at (347, 333)
Screenshot: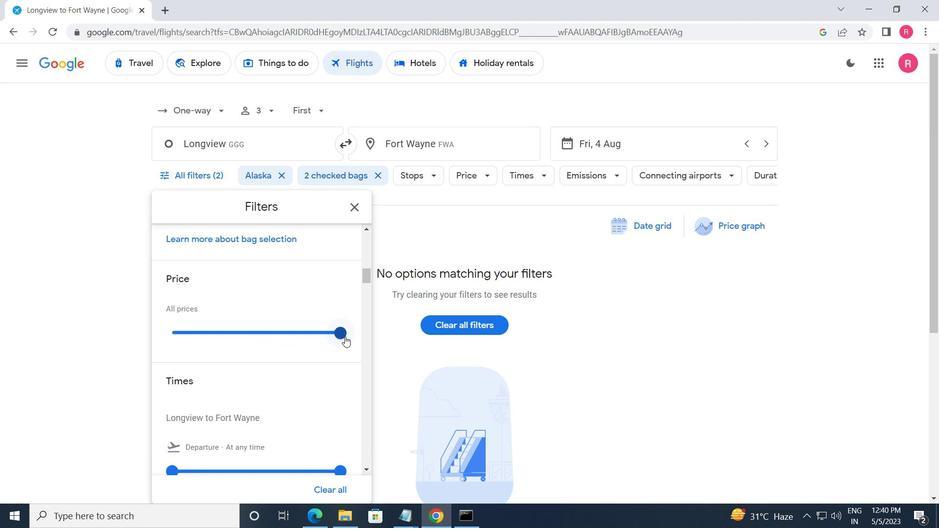 
Action: Mouse moved to (178, 342)
Screenshot: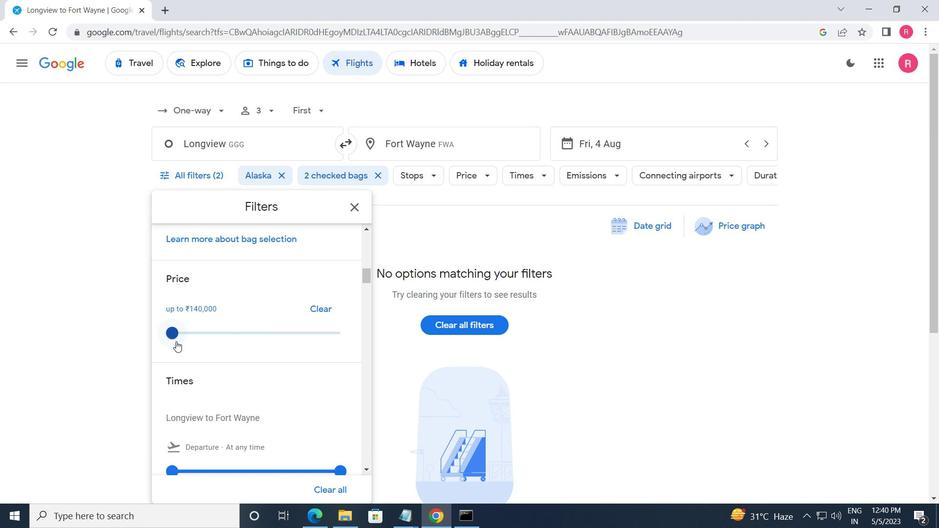 
Action: Mouse scrolled (178, 341) with delta (0, 0)
Screenshot: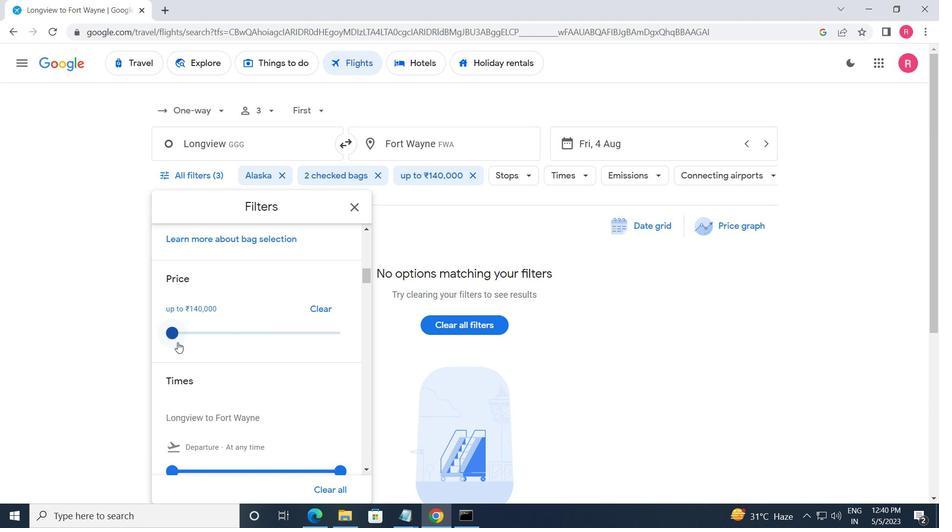 
Action: Mouse moved to (179, 408)
Screenshot: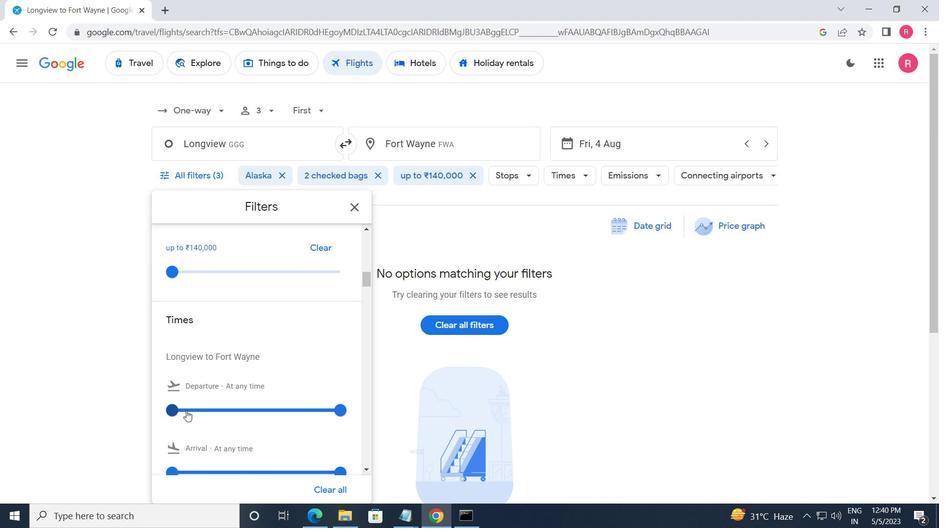 
Action: Mouse pressed left at (179, 408)
Screenshot: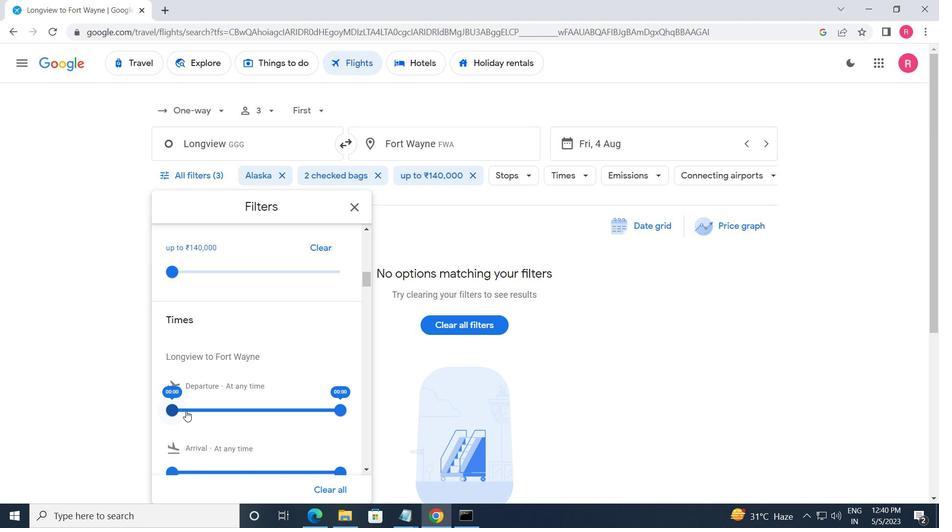 
Action: Mouse moved to (335, 413)
Screenshot: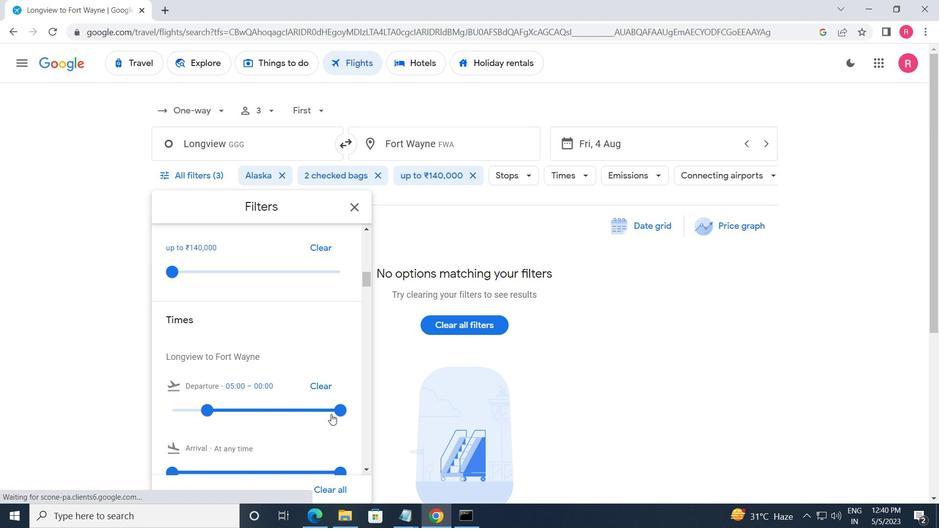 
Action: Mouse pressed left at (335, 413)
Screenshot: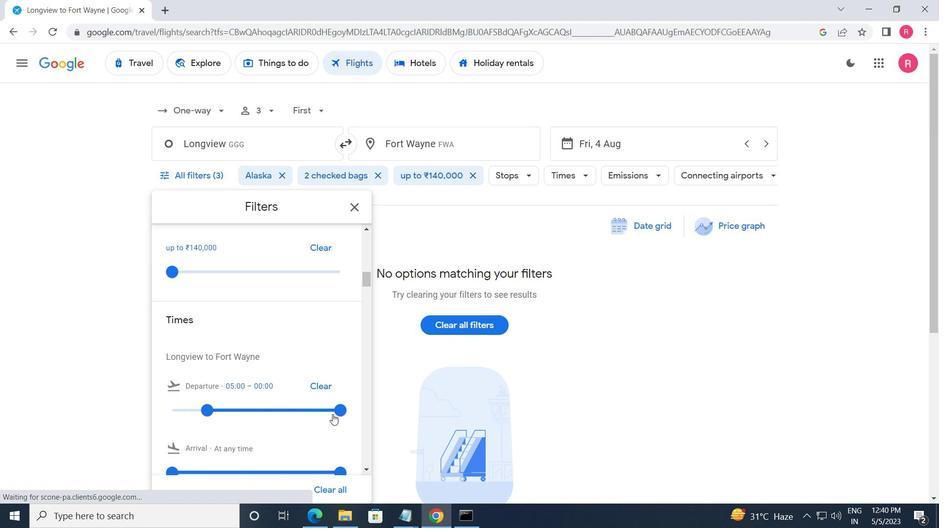 
Action: Mouse moved to (357, 211)
Screenshot: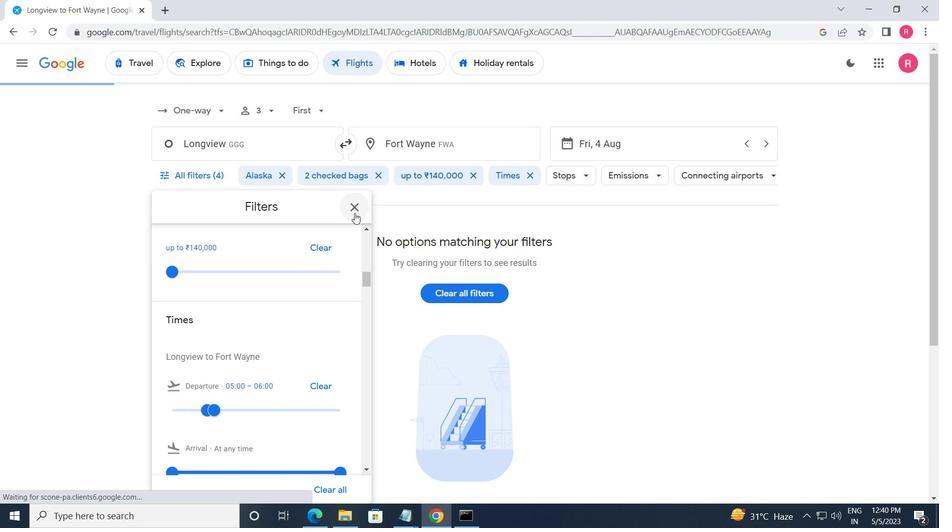 
Action: Mouse pressed left at (357, 211)
Screenshot: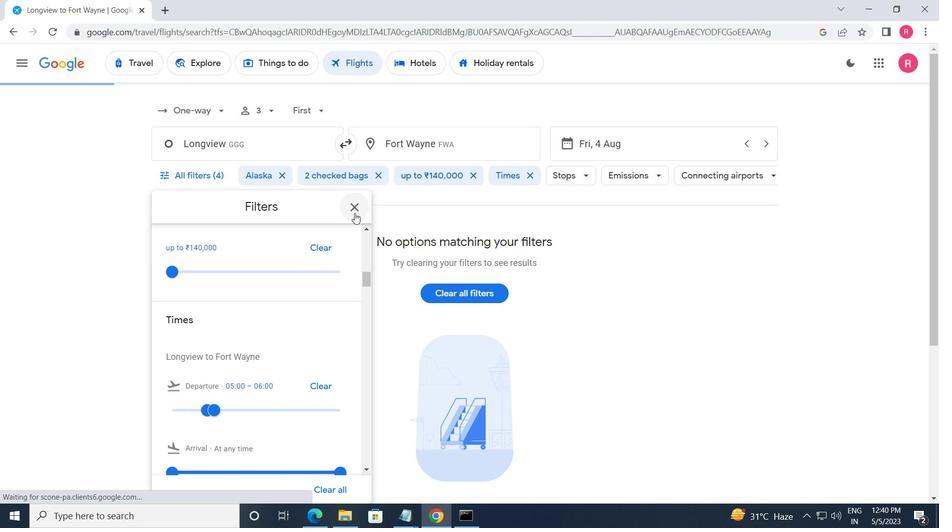 
Action: Mouse moved to (357, 211)
Screenshot: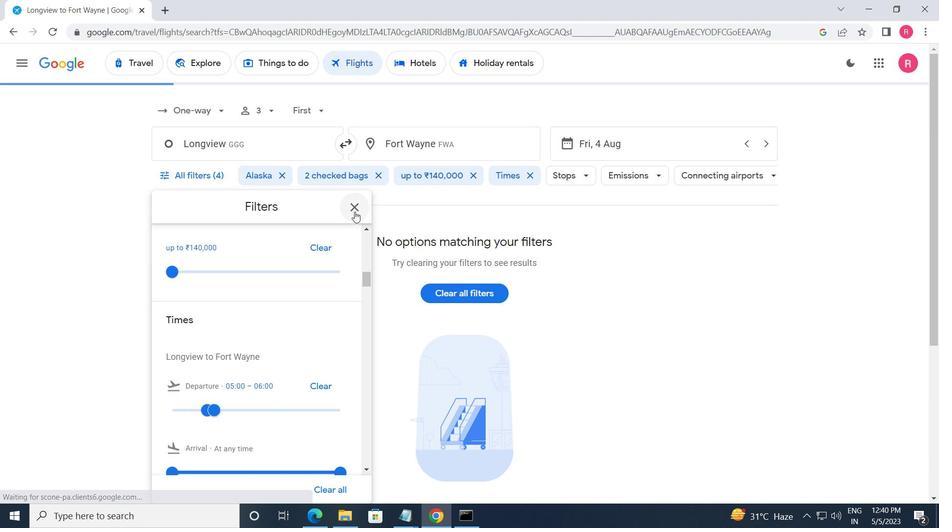 
